 Task: Find connections with filter location Buíque with filter topic #purposewith filter profile language Potuguese with filter current company Sterling and Wilson with filter school College of Engineering, Guindy with filter industry Personal Care Services with filter service category Bartending with filter keywords title Caretaker or House Sitter
Action: Mouse moved to (488, 102)
Screenshot: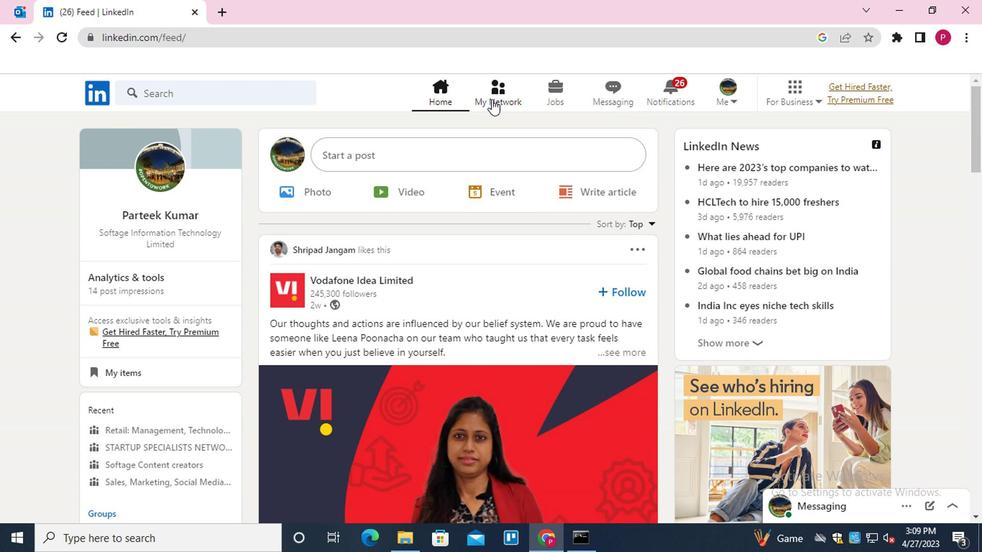 
Action: Mouse pressed left at (488, 102)
Screenshot: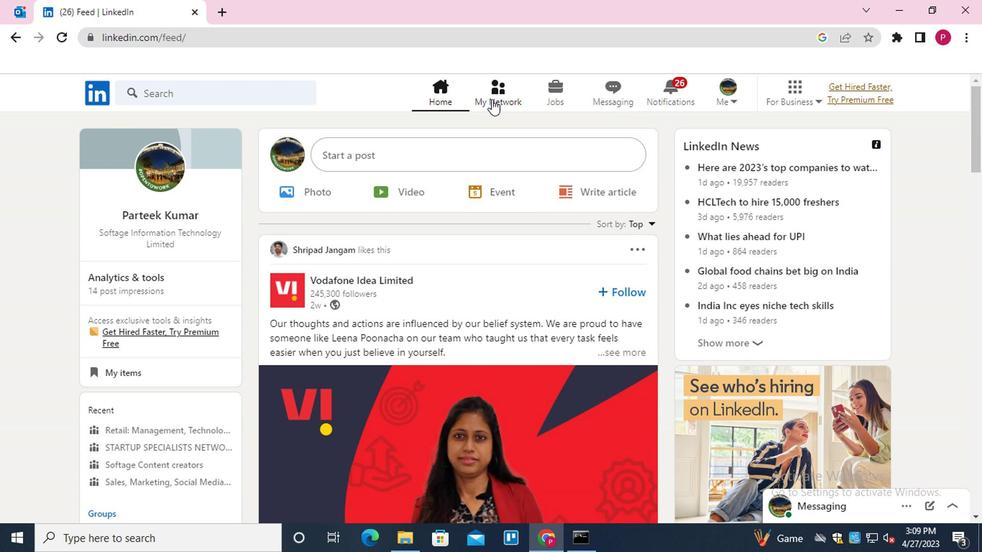 
Action: Mouse moved to (191, 182)
Screenshot: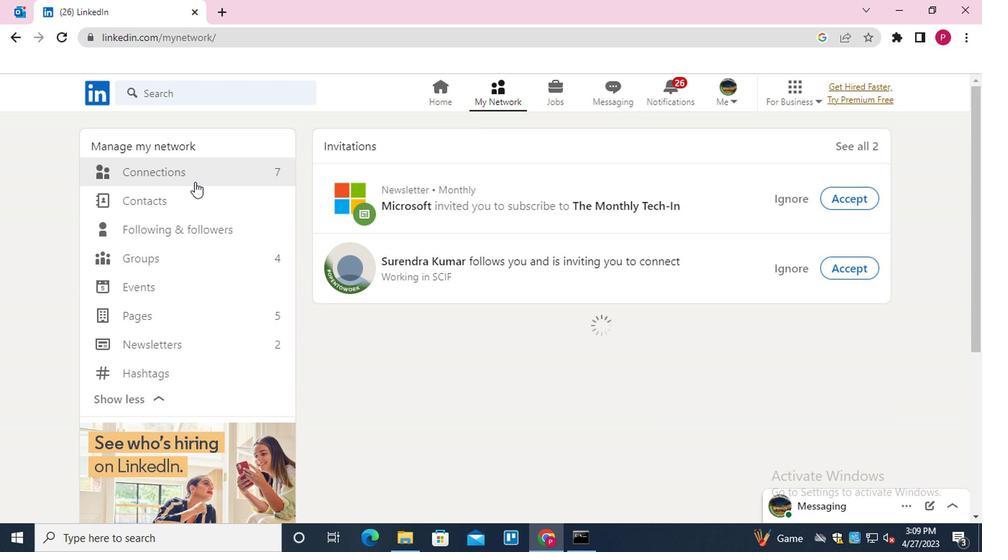 
Action: Mouse pressed left at (191, 182)
Screenshot: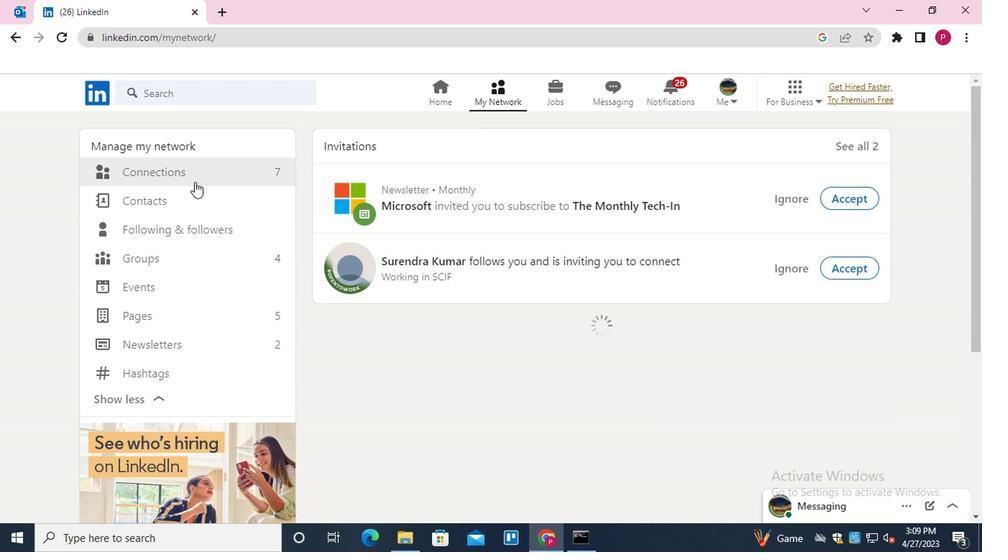 
Action: Mouse moved to (225, 178)
Screenshot: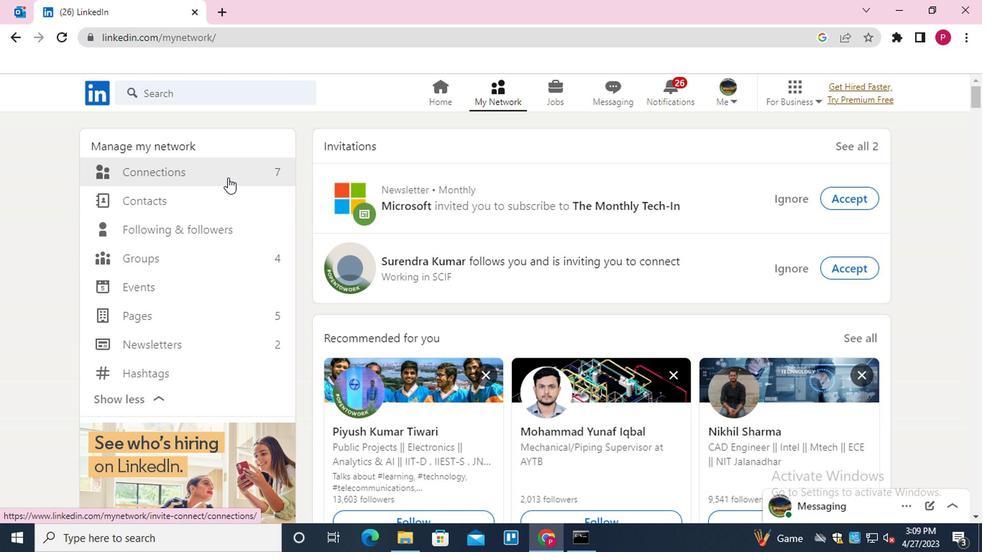 
Action: Mouse pressed left at (225, 178)
Screenshot: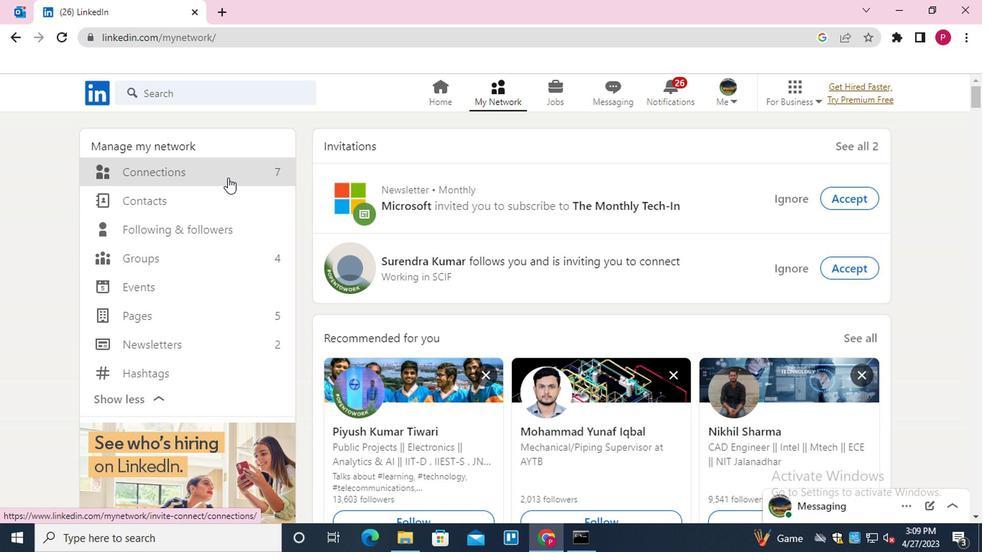 
Action: Mouse moved to (593, 171)
Screenshot: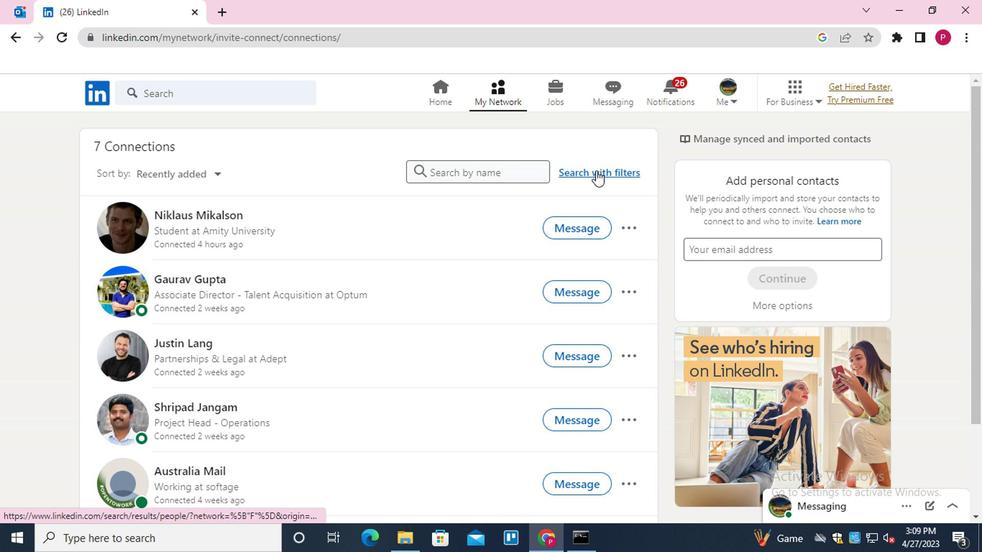 
Action: Mouse pressed left at (593, 171)
Screenshot: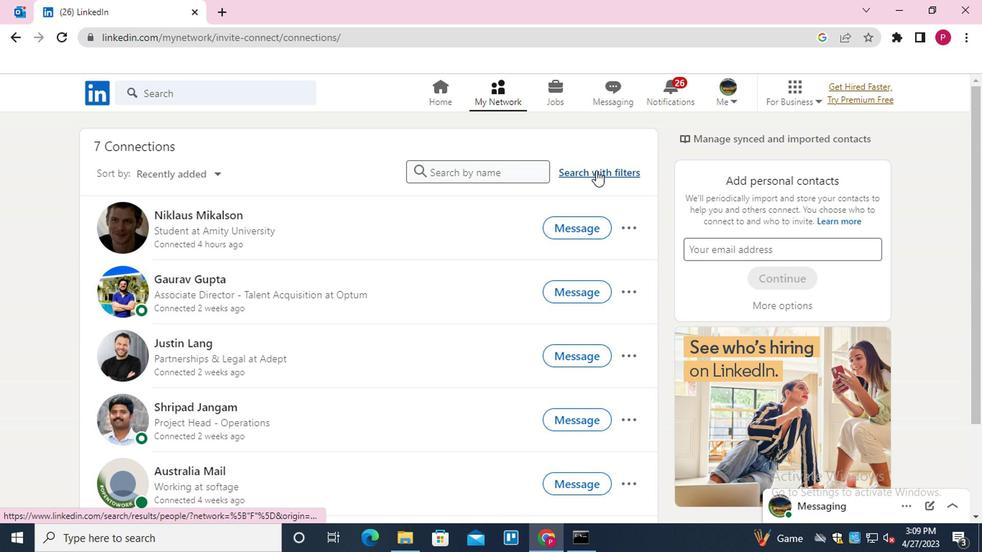 
Action: Mouse moved to (540, 140)
Screenshot: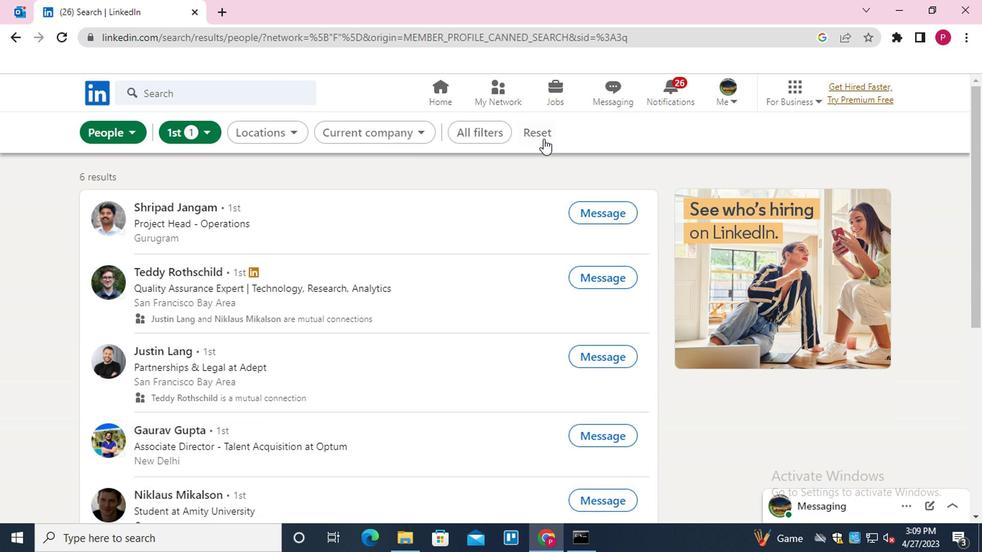 
Action: Mouse pressed left at (540, 140)
Screenshot: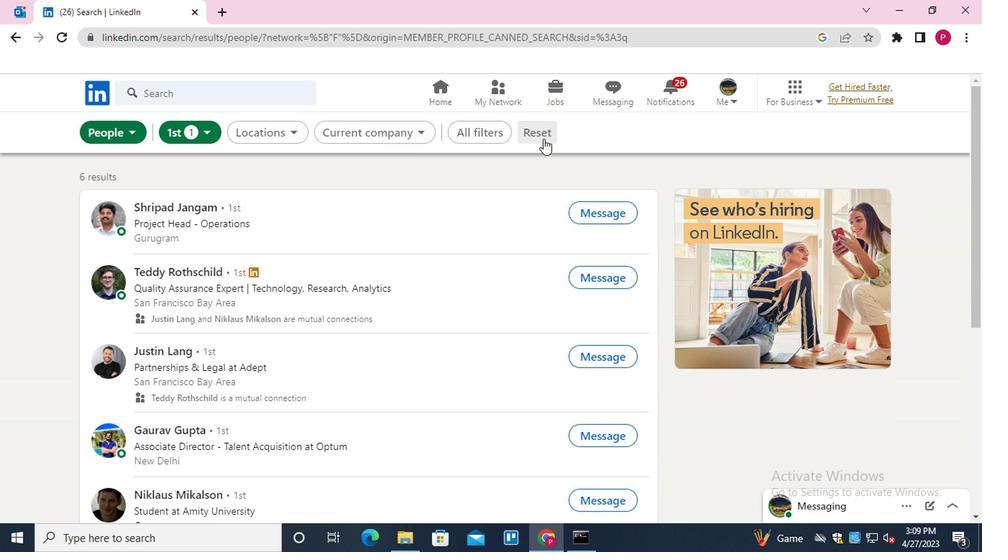 
Action: Mouse moved to (497, 134)
Screenshot: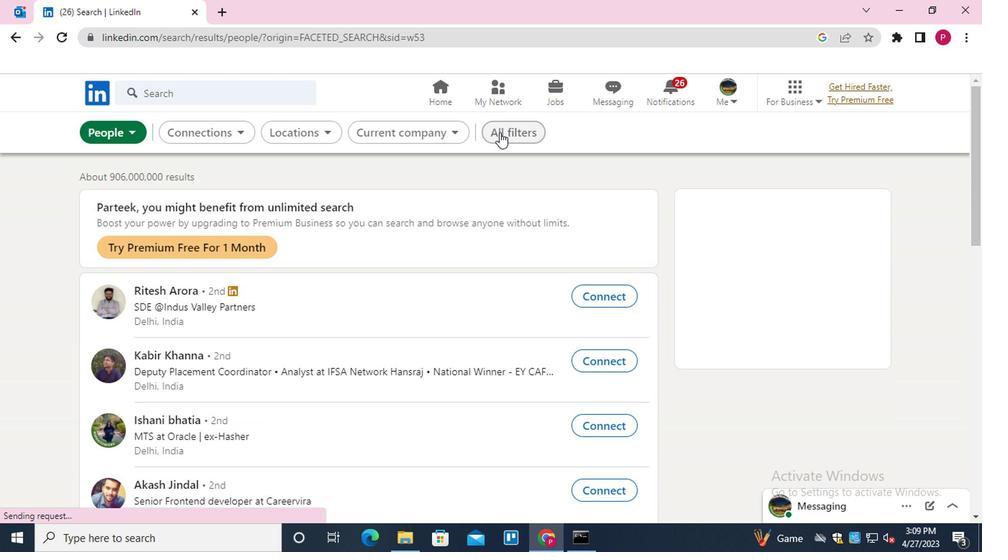 
Action: Mouse pressed left at (497, 134)
Screenshot: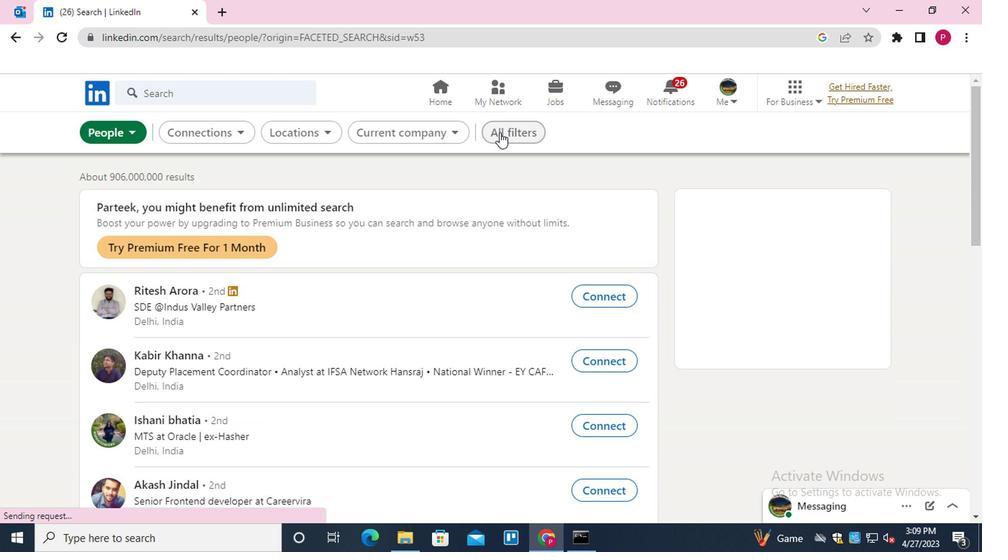 
Action: Mouse moved to (791, 331)
Screenshot: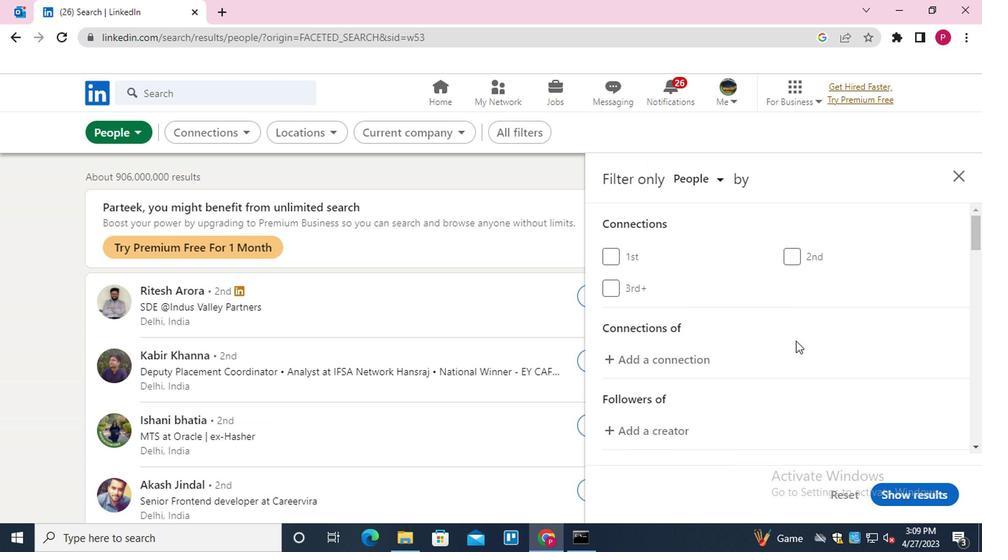 
Action: Mouse scrolled (791, 331) with delta (0, 0)
Screenshot: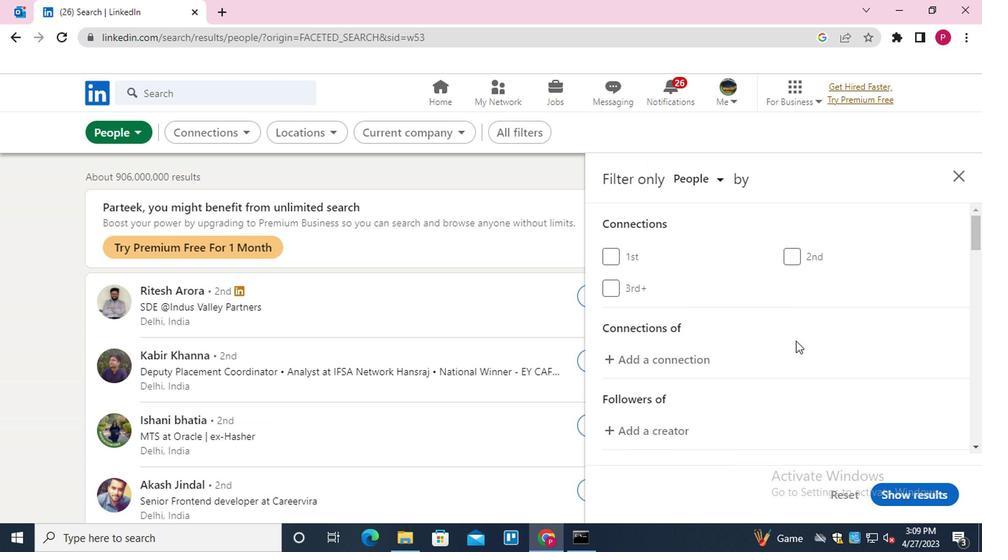 
Action: Mouse moved to (793, 335)
Screenshot: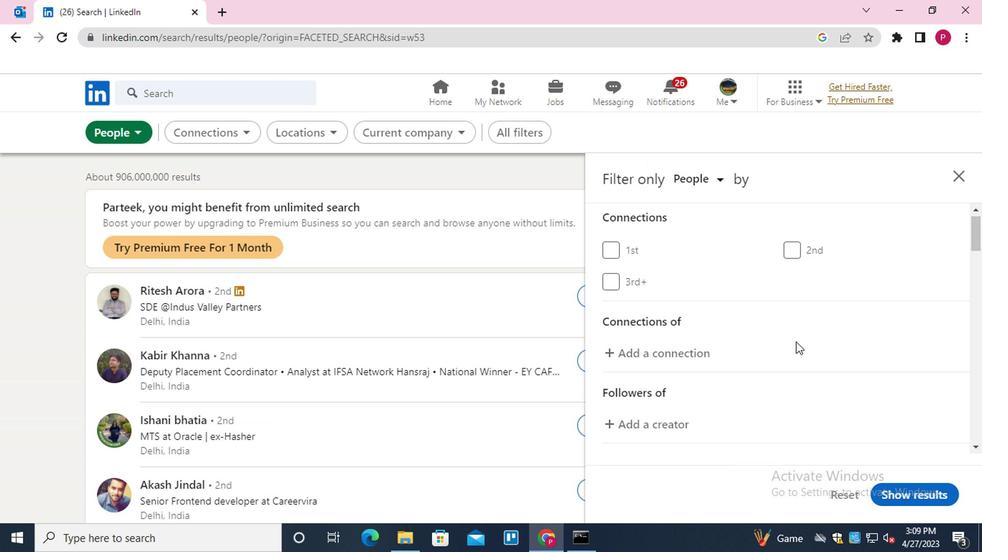 
Action: Mouse scrolled (793, 335) with delta (0, 0)
Screenshot: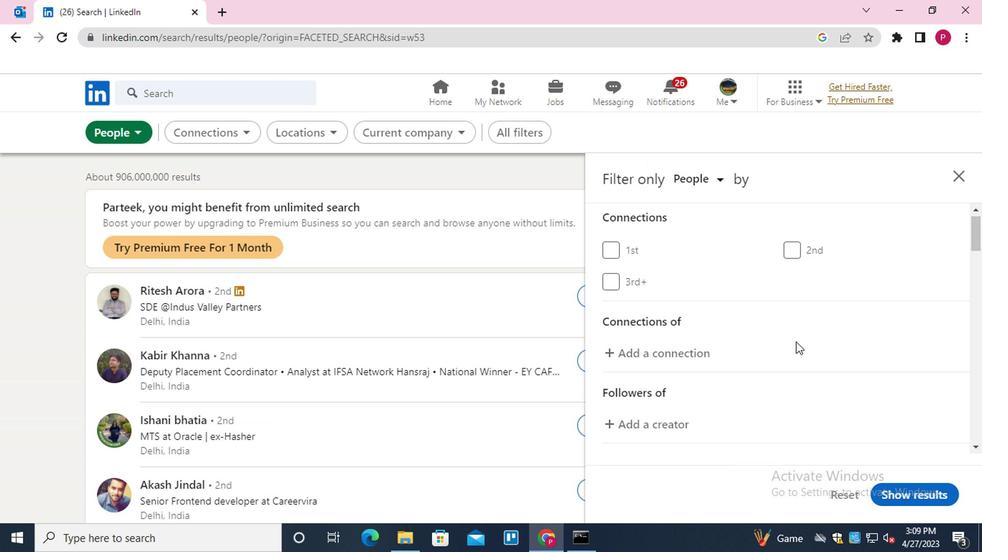 
Action: Mouse moved to (793, 336)
Screenshot: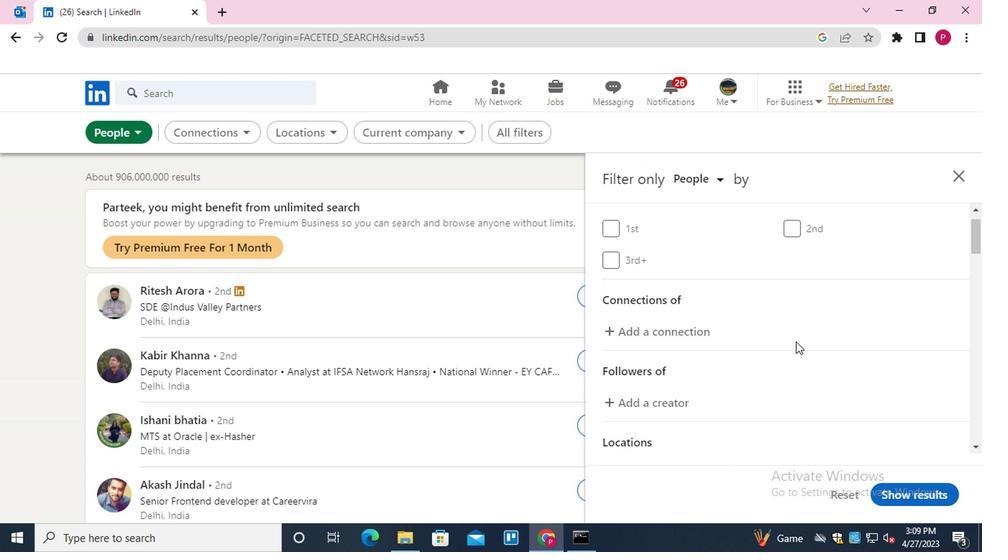 
Action: Mouse scrolled (793, 335) with delta (0, 0)
Screenshot: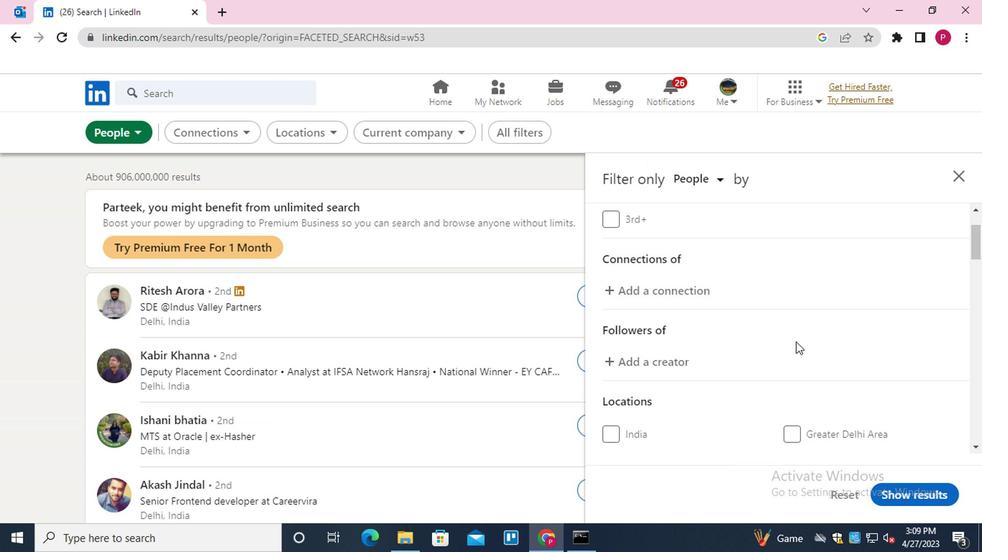
Action: Mouse moved to (861, 343)
Screenshot: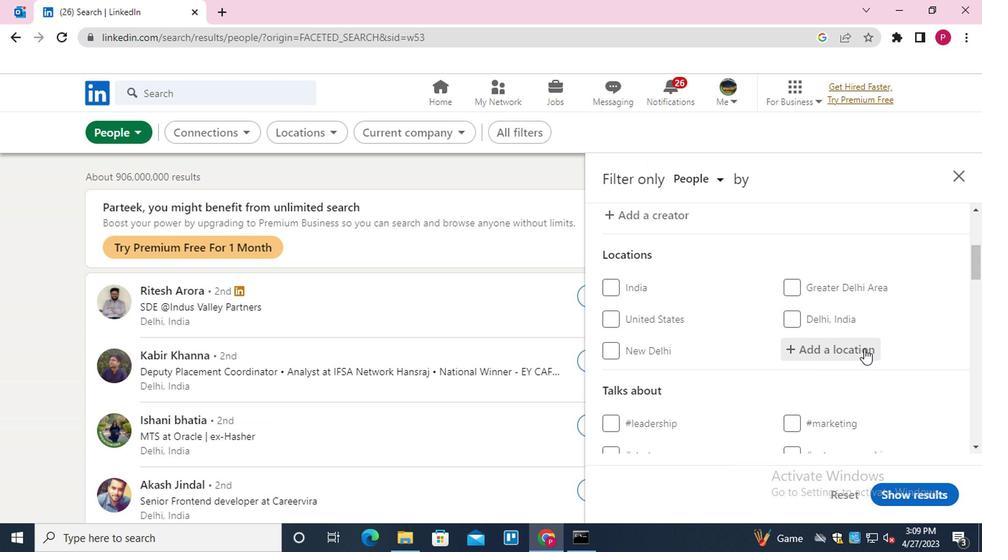 
Action: Mouse pressed left at (861, 343)
Screenshot: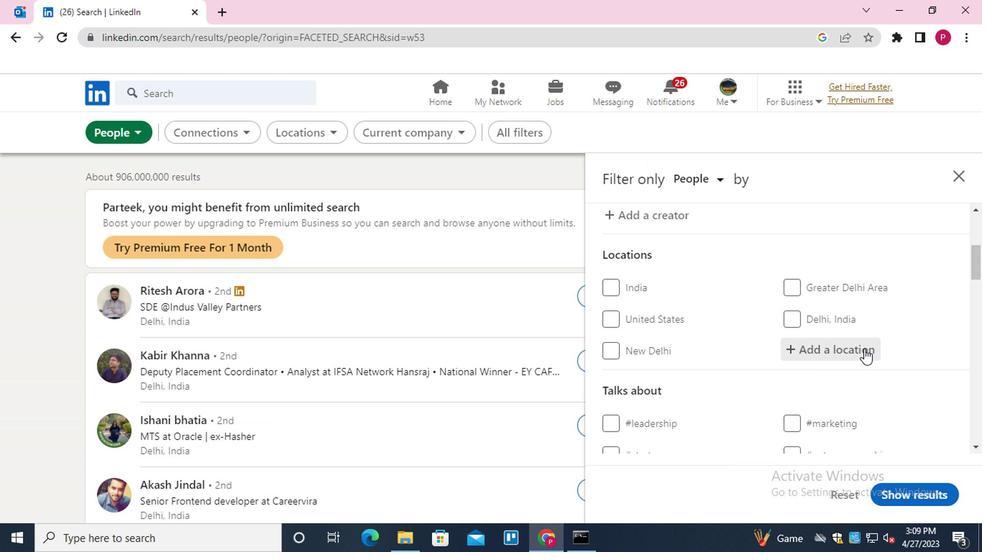 
Action: Key pressed <Key.shift>BUIQ<Key.down><Key.enter>
Screenshot: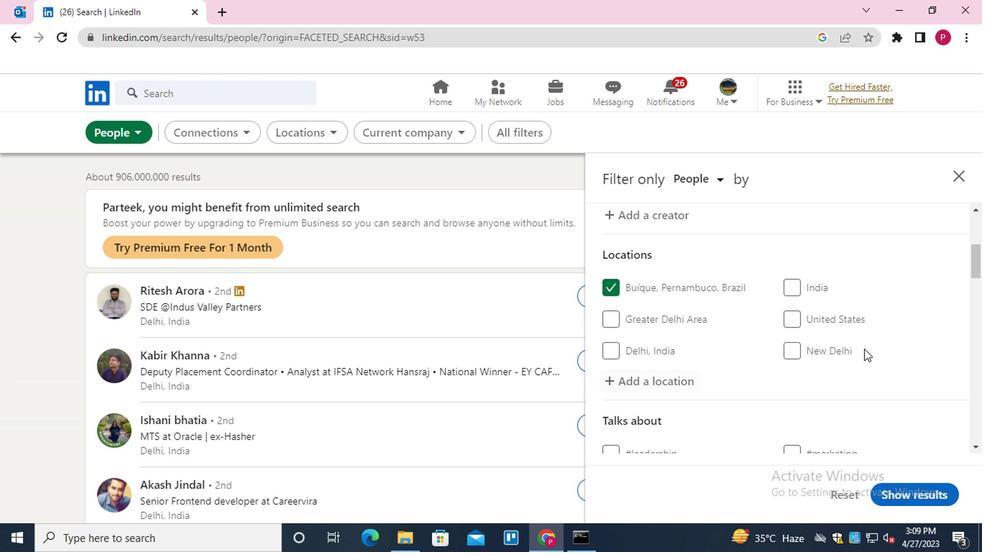 
Action: Mouse moved to (671, 275)
Screenshot: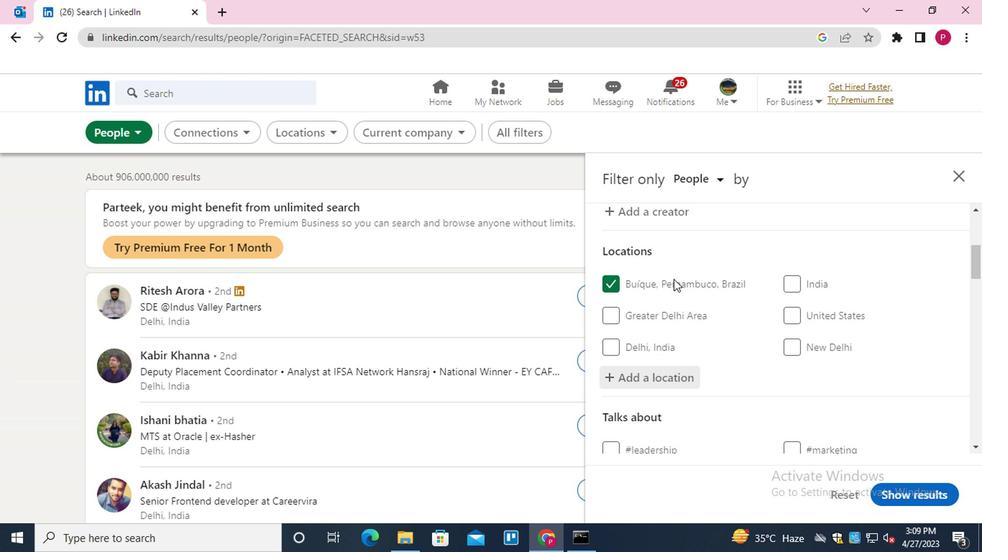 
Action: Mouse scrolled (671, 275) with delta (0, 0)
Screenshot: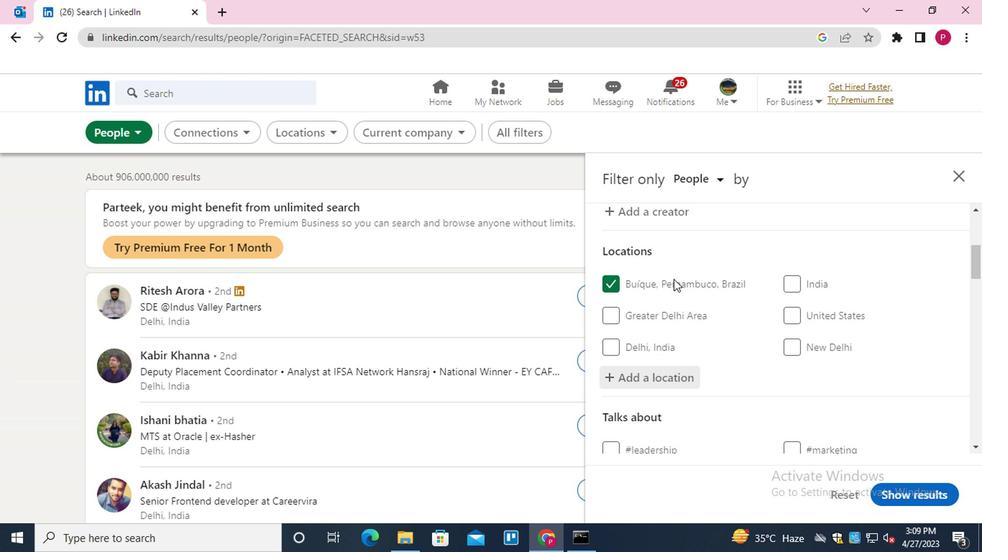 
Action: Mouse scrolled (671, 275) with delta (0, 0)
Screenshot: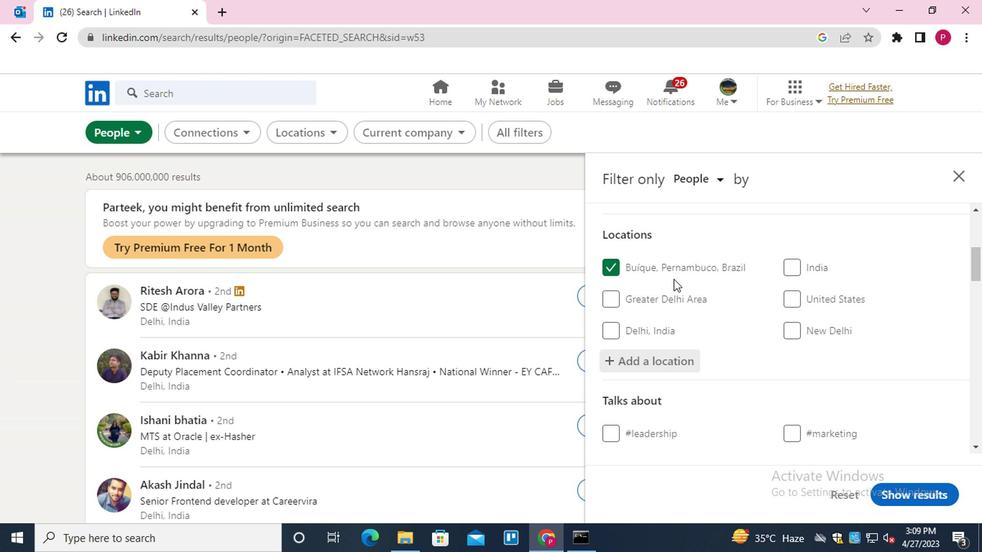 
Action: Mouse scrolled (671, 275) with delta (0, 0)
Screenshot: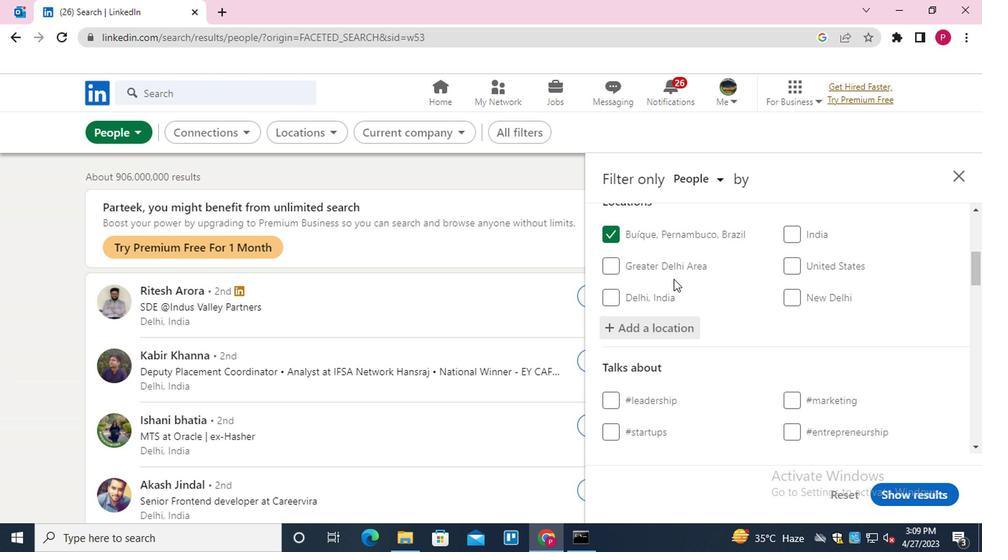 
Action: Mouse moved to (851, 298)
Screenshot: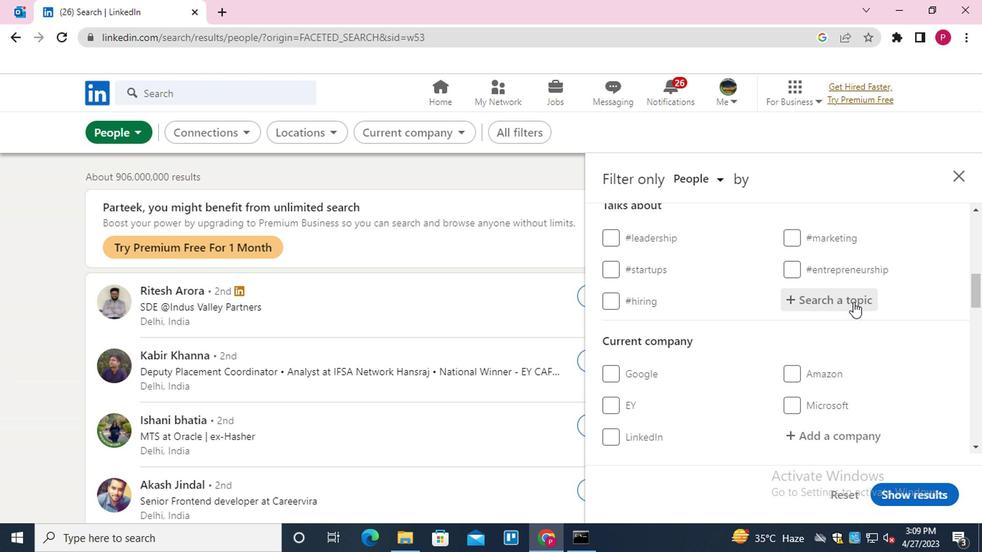 
Action: Mouse pressed left at (851, 298)
Screenshot: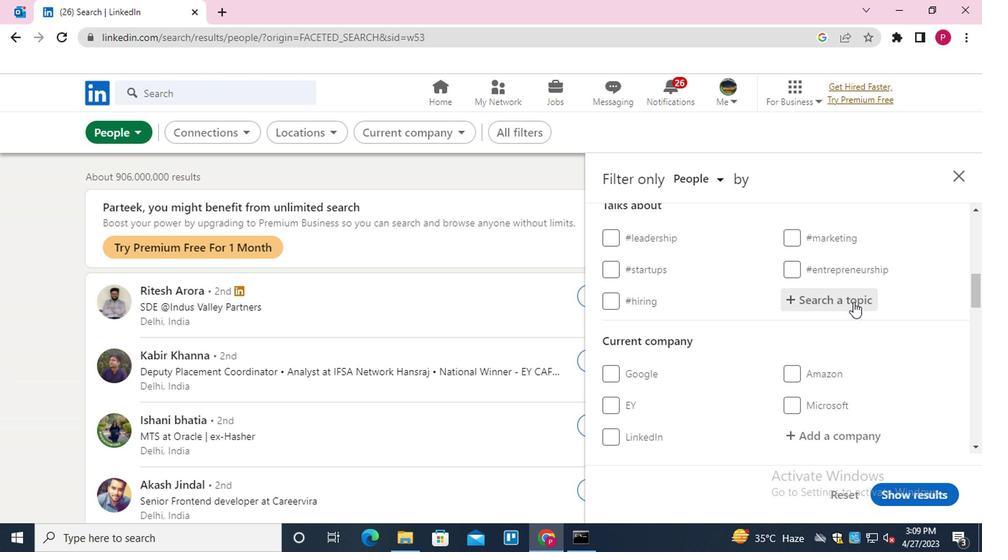 
Action: Key pressed PURO<Key.backspace>PO<Key.down><Key.enter>
Screenshot: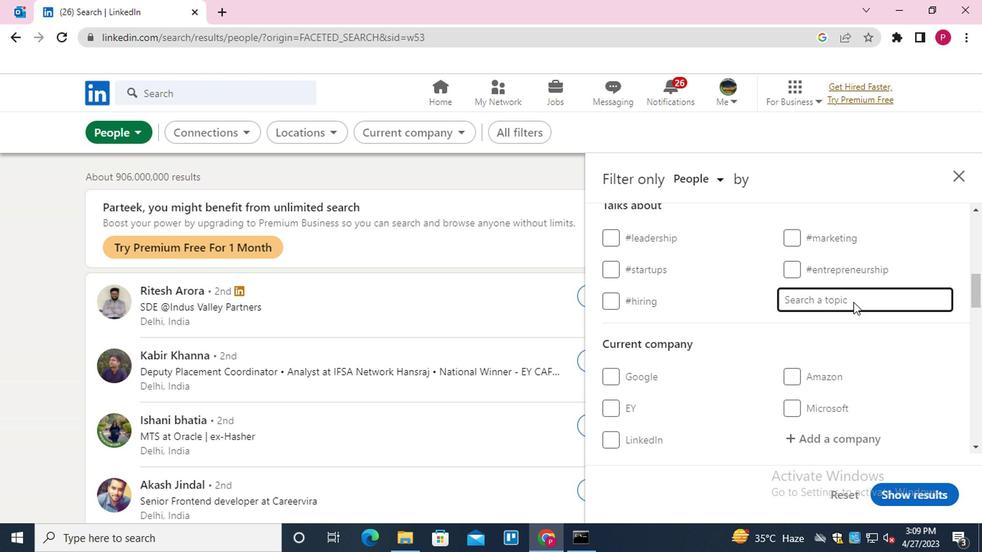 
Action: Mouse moved to (830, 286)
Screenshot: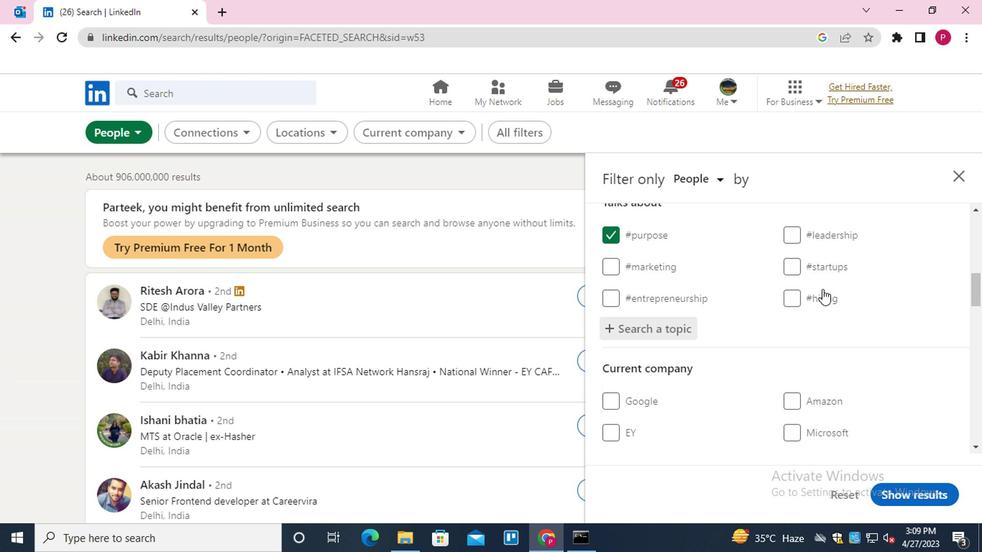 
Action: Mouse scrolled (830, 286) with delta (0, 0)
Screenshot: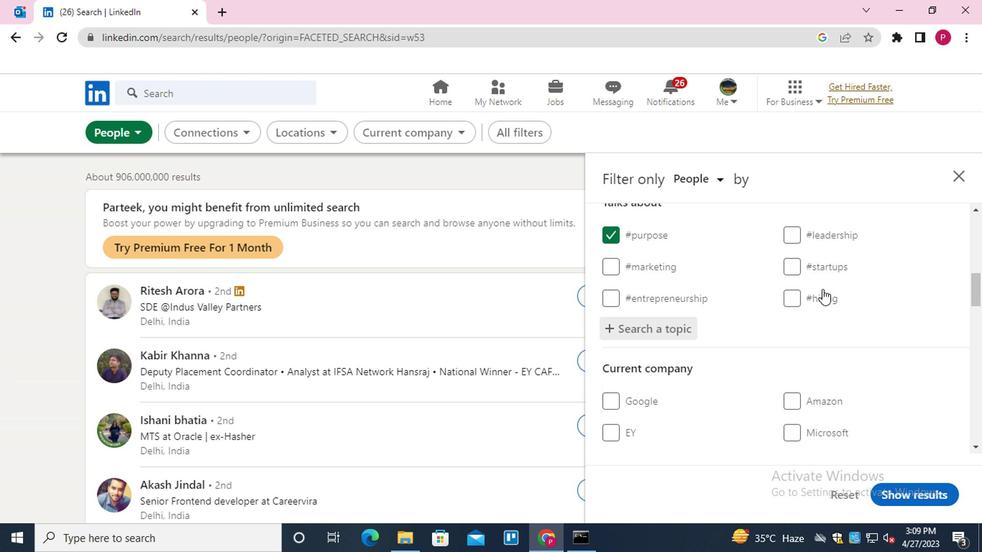 
Action: Mouse moved to (819, 285)
Screenshot: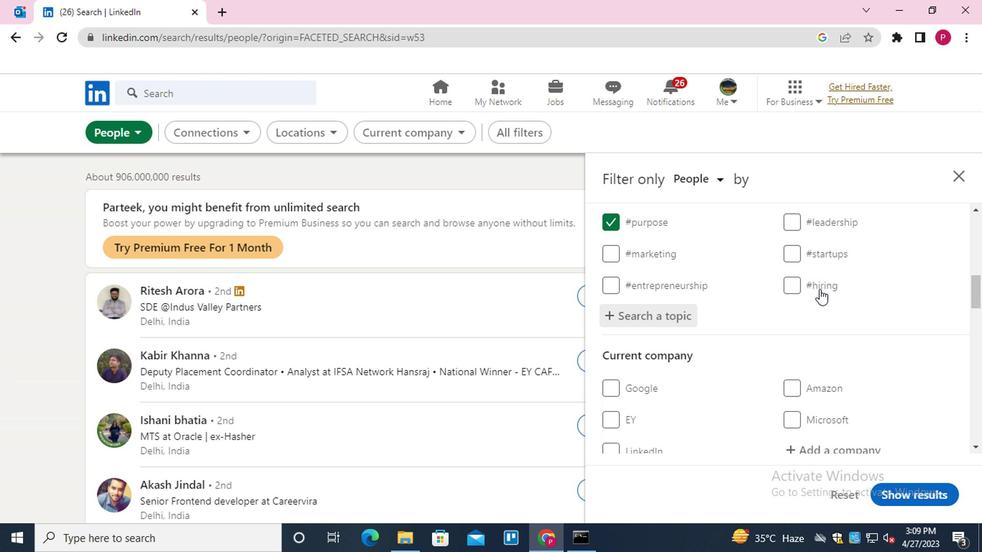 
Action: Mouse scrolled (819, 284) with delta (0, 0)
Screenshot: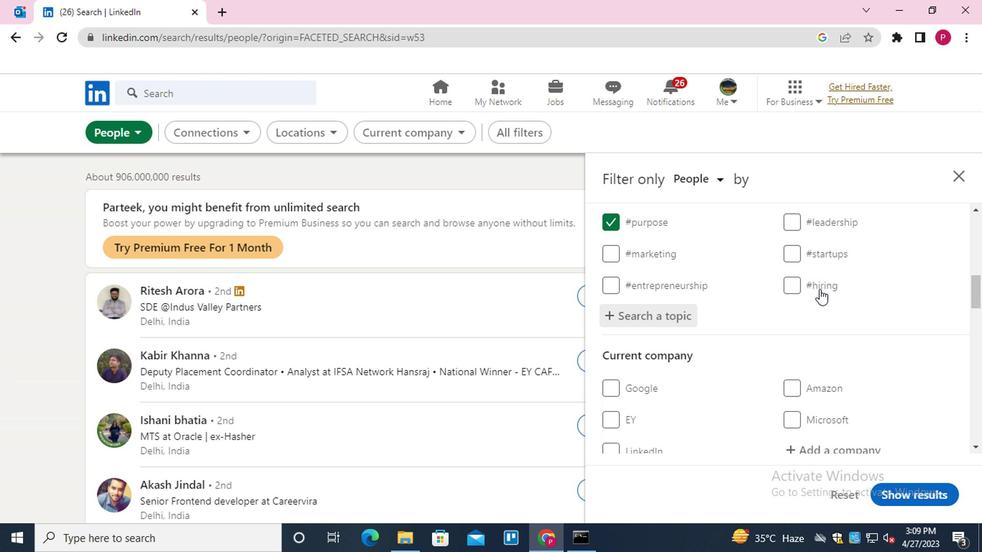 
Action: Mouse moved to (809, 285)
Screenshot: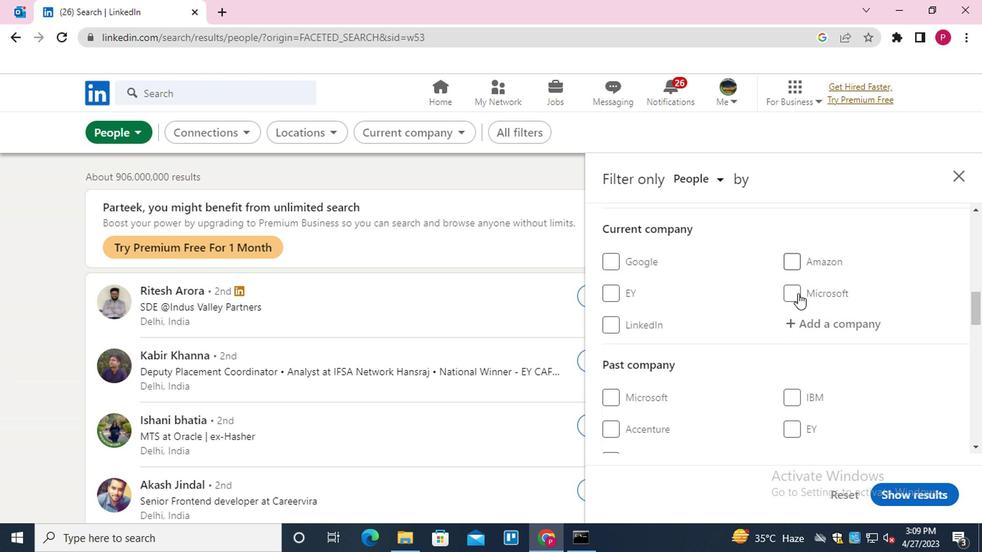 
Action: Mouse scrolled (809, 284) with delta (0, 0)
Screenshot: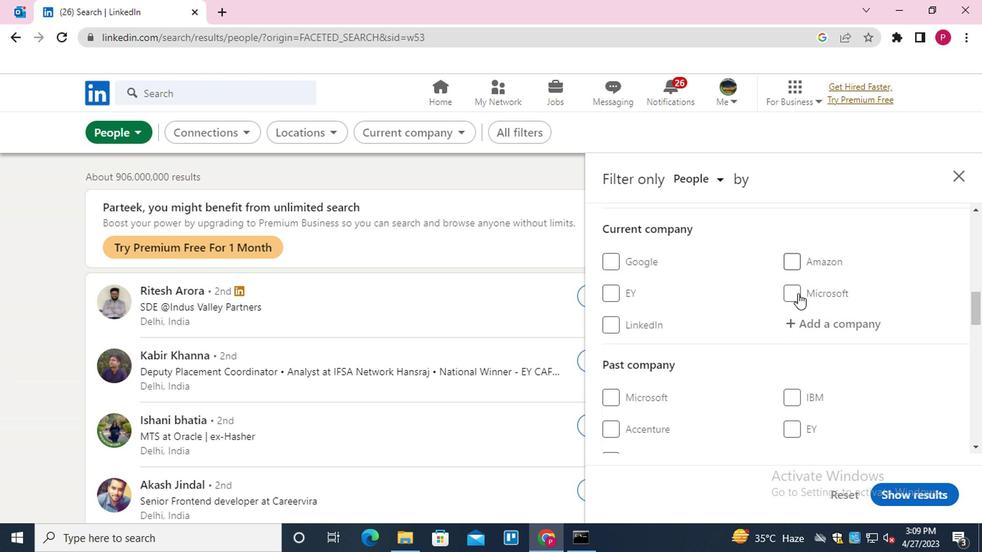 
Action: Mouse moved to (797, 288)
Screenshot: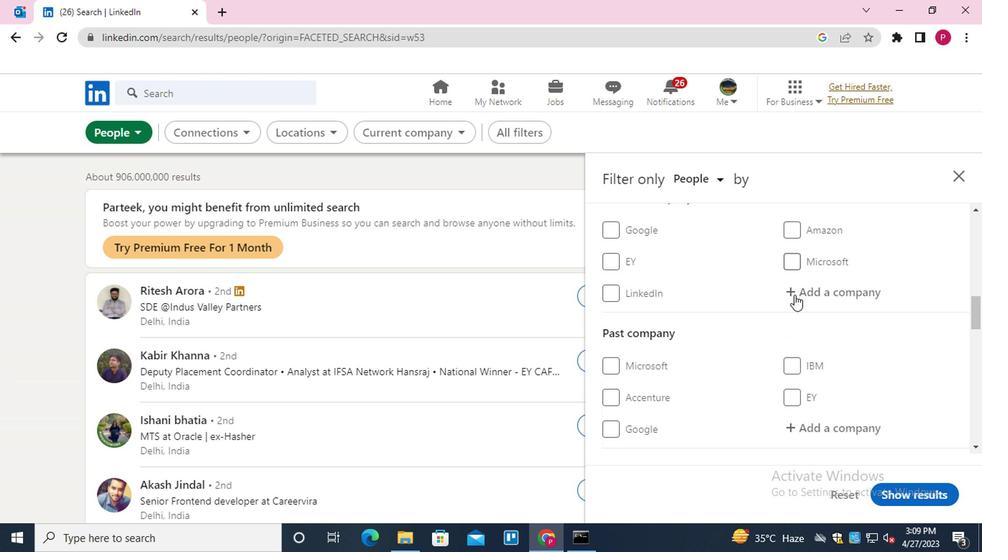
Action: Mouse scrolled (797, 288) with delta (0, 0)
Screenshot: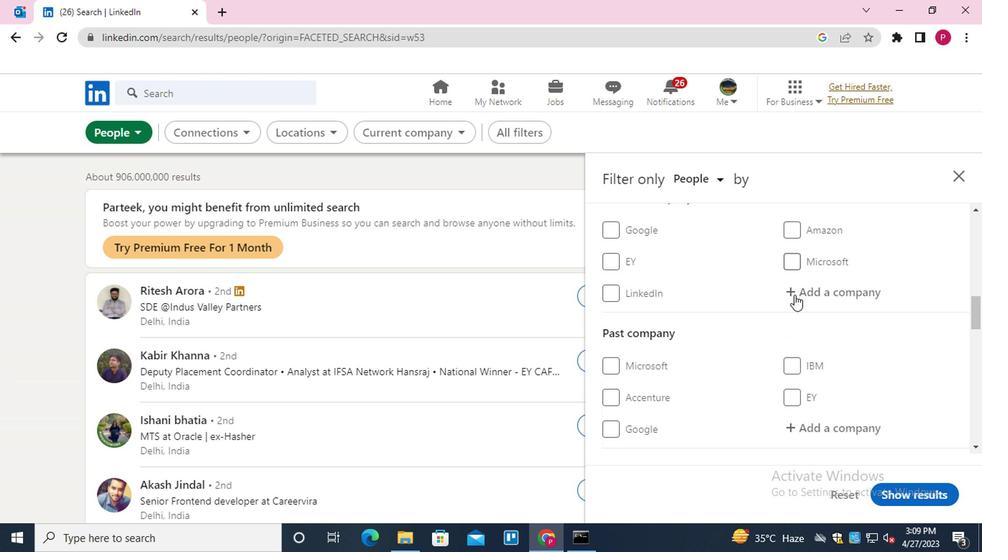 
Action: Mouse moved to (602, 349)
Screenshot: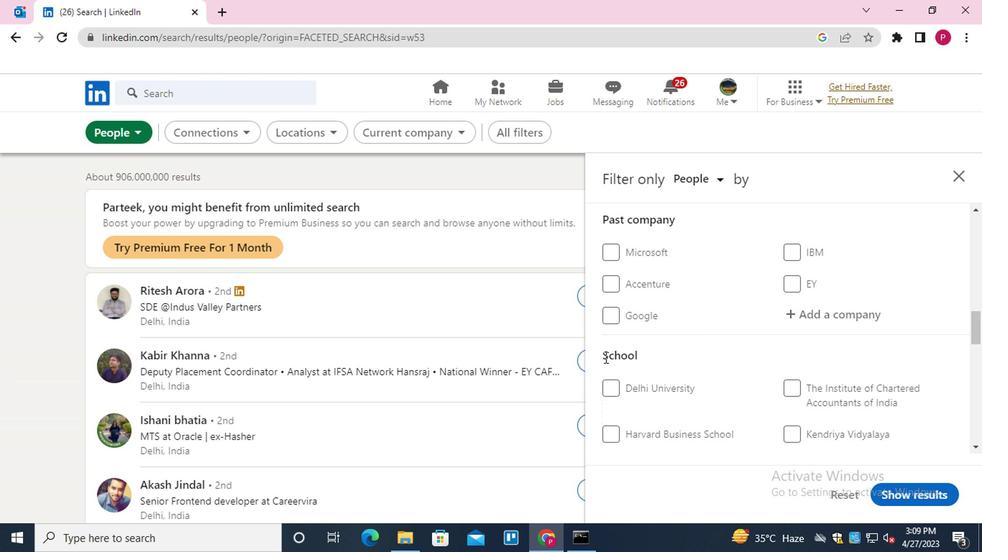 
Action: Mouse scrolled (602, 348) with delta (0, 0)
Screenshot: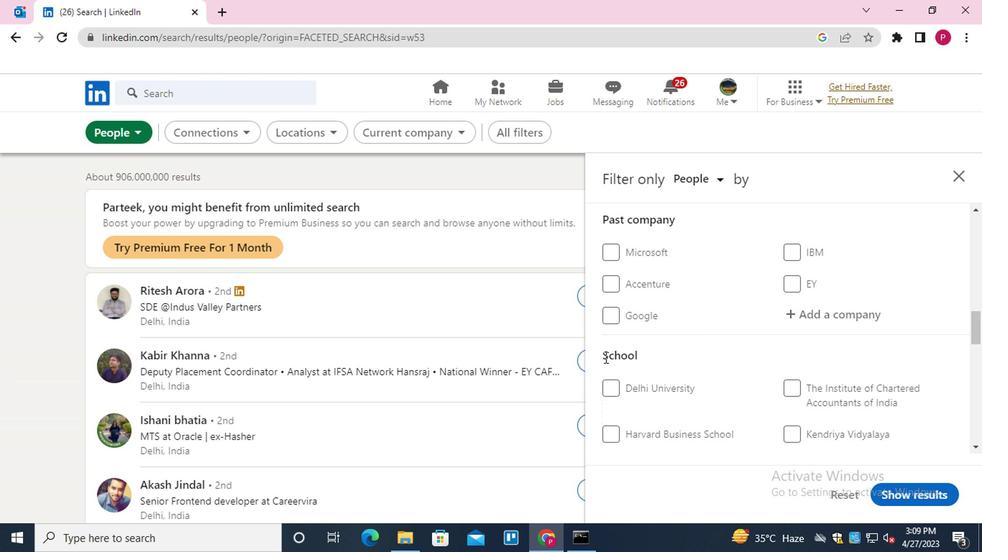 
Action: Mouse moved to (602, 351)
Screenshot: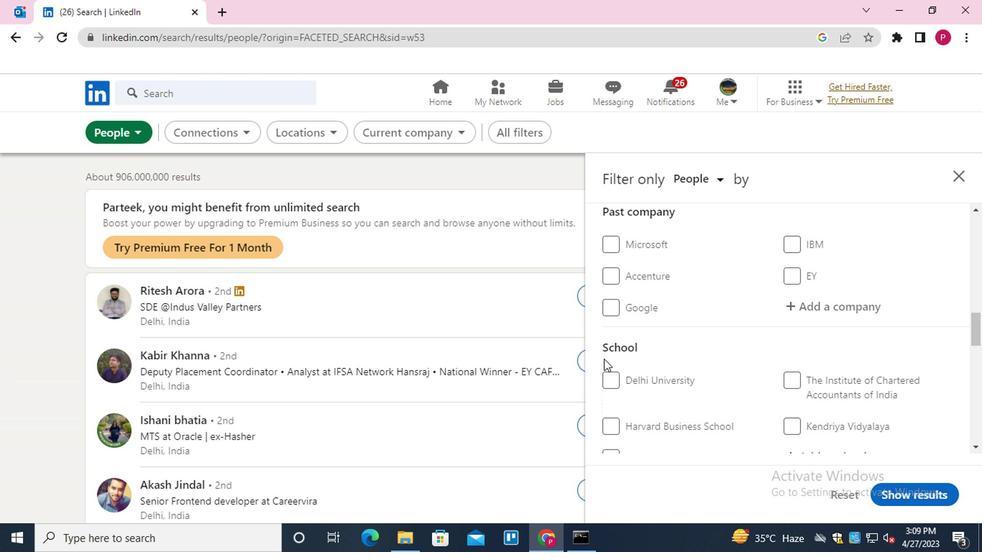 
Action: Mouse scrolled (602, 350) with delta (0, 0)
Screenshot: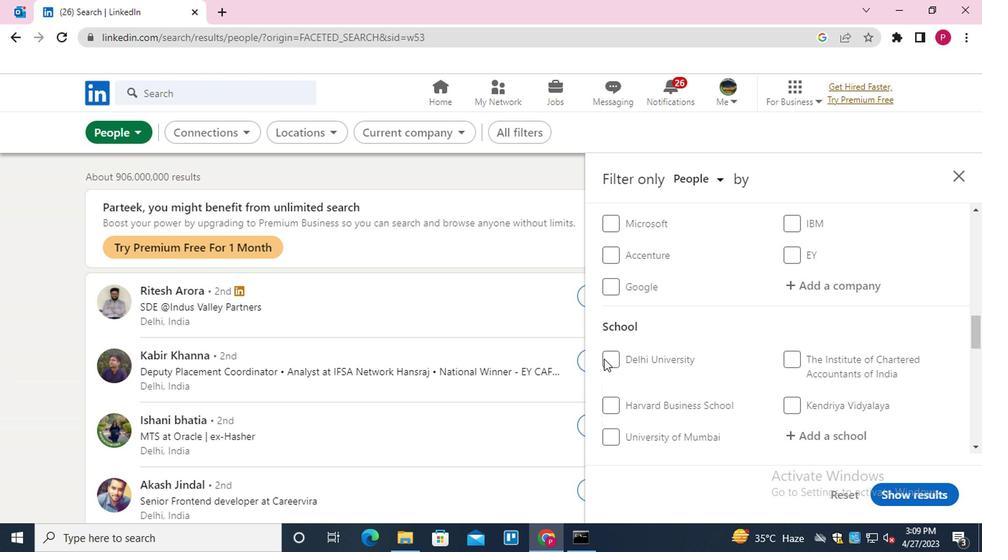 
Action: Mouse moved to (601, 352)
Screenshot: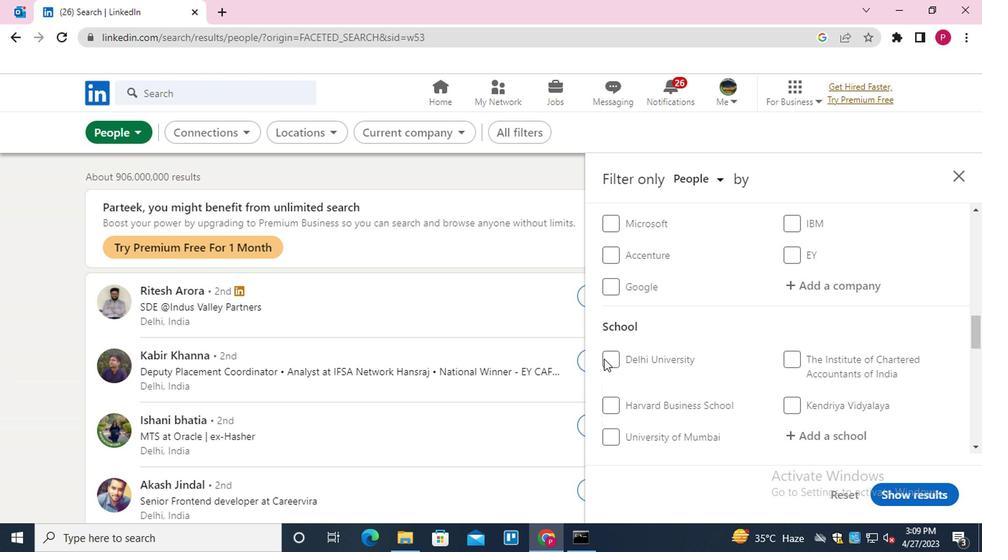 
Action: Mouse scrolled (601, 351) with delta (0, -1)
Screenshot: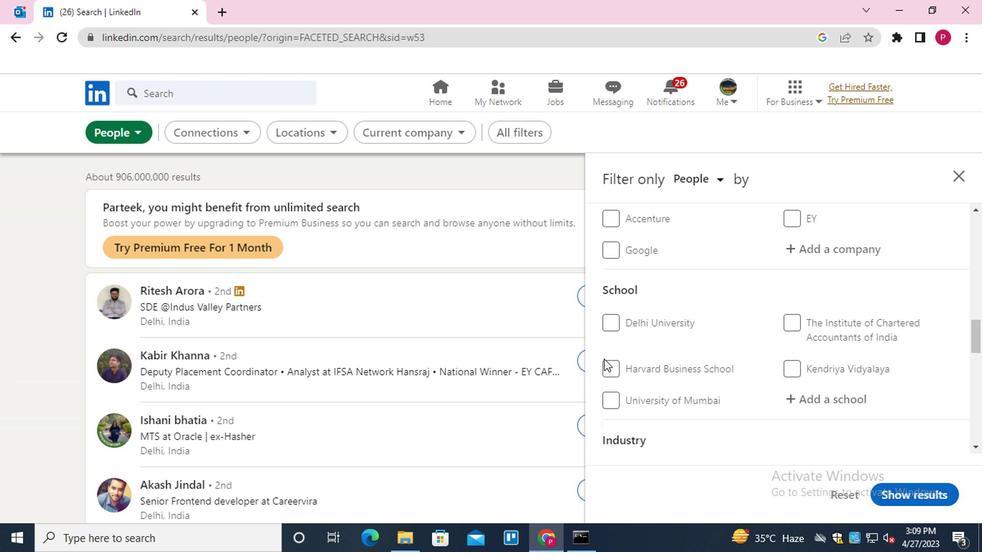 
Action: Mouse scrolled (601, 351) with delta (0, -1)
Screenshot: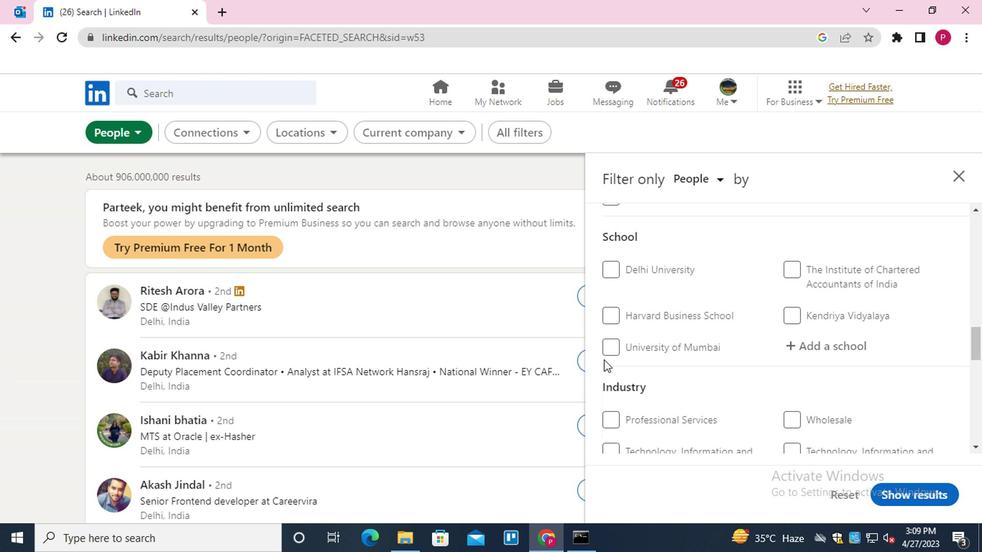 
Action: Mouse moved to (601, 353)
Screenshot: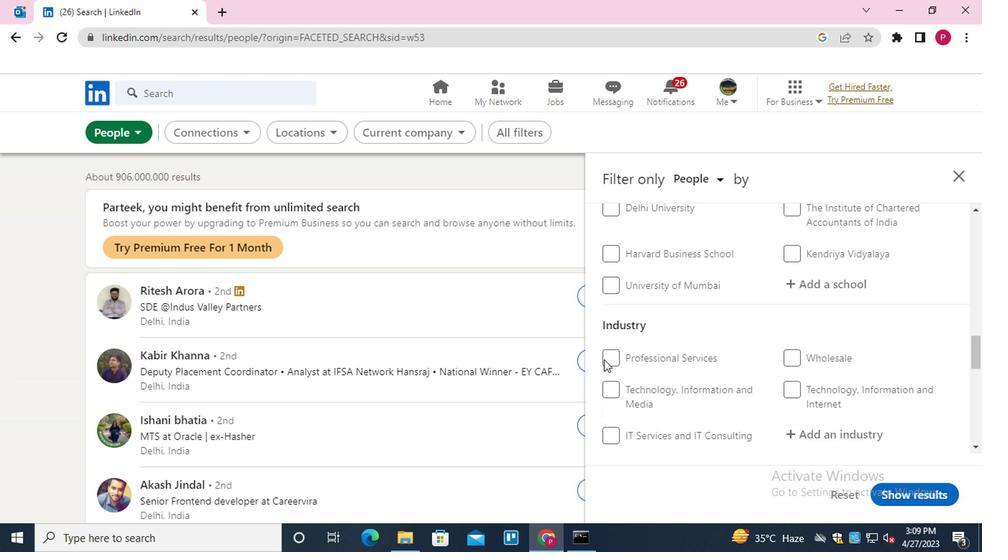 
Action: Mouse scrolled (601, 352) with delta (0, 0)
Screenshot: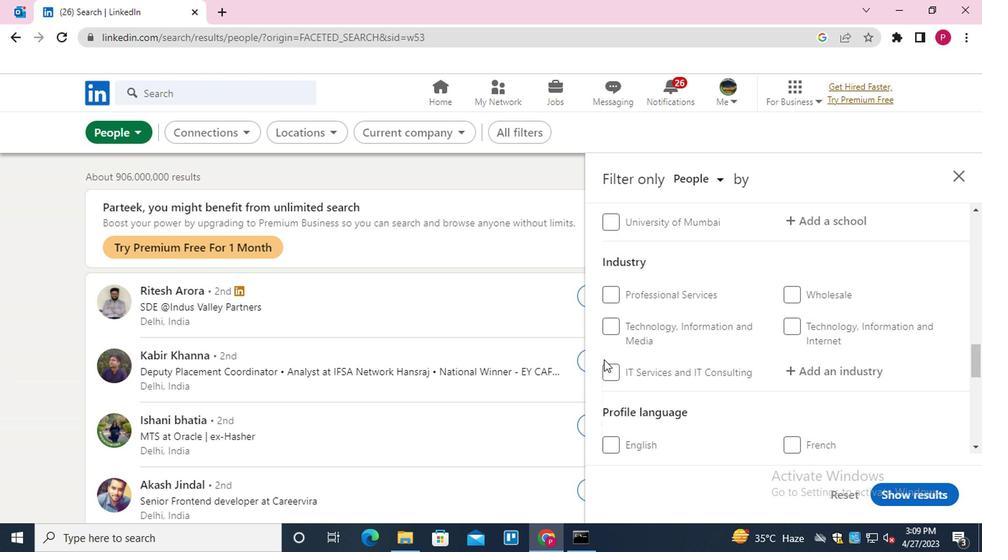 
Action: Mouse moved to (805, 360)
Screenshot: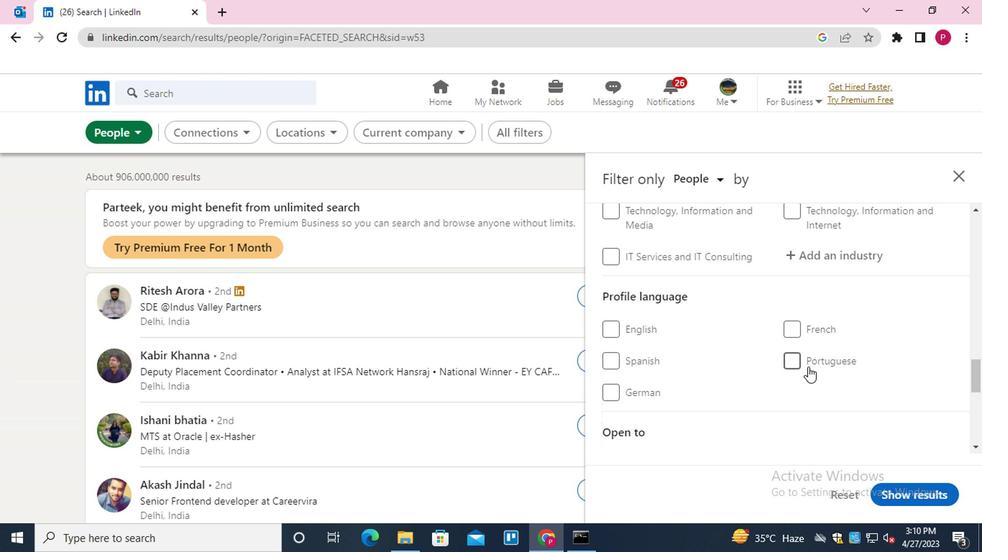 
Action: Mouse pressed left at (805, 360)
Screenshot: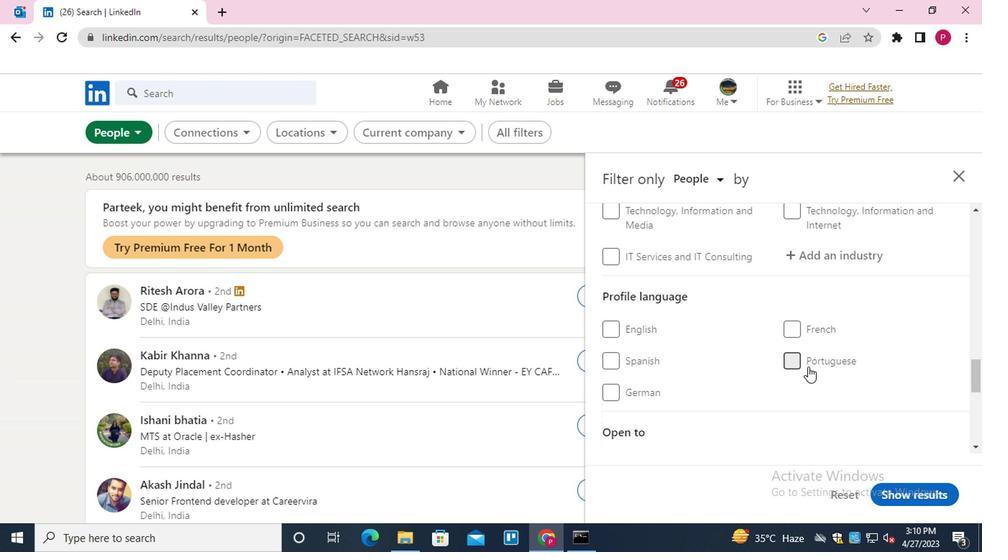 
Action: Mouse moved to (699, 338)
Screenshot: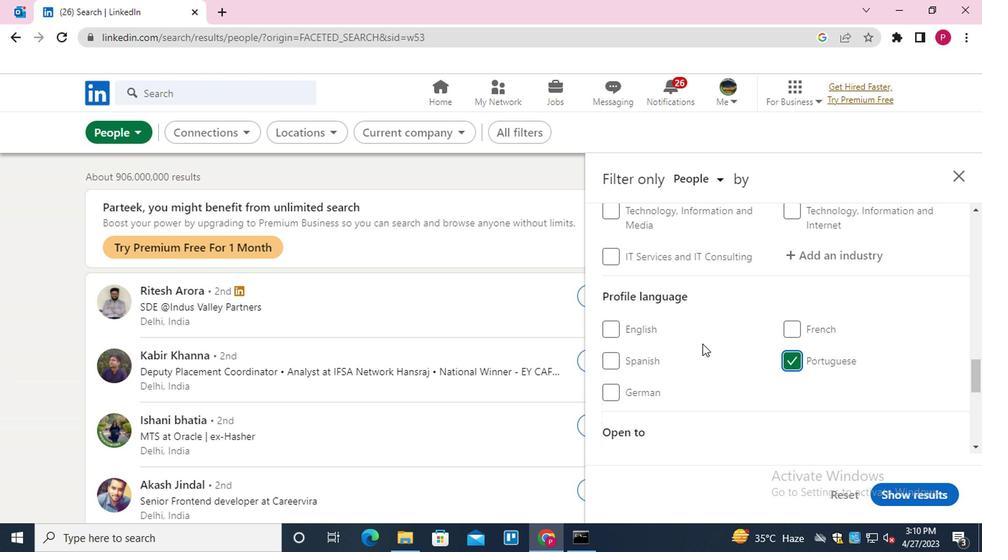
Action: Mouse scrolled (699, 339) with delta (0, 1)
Screenshot: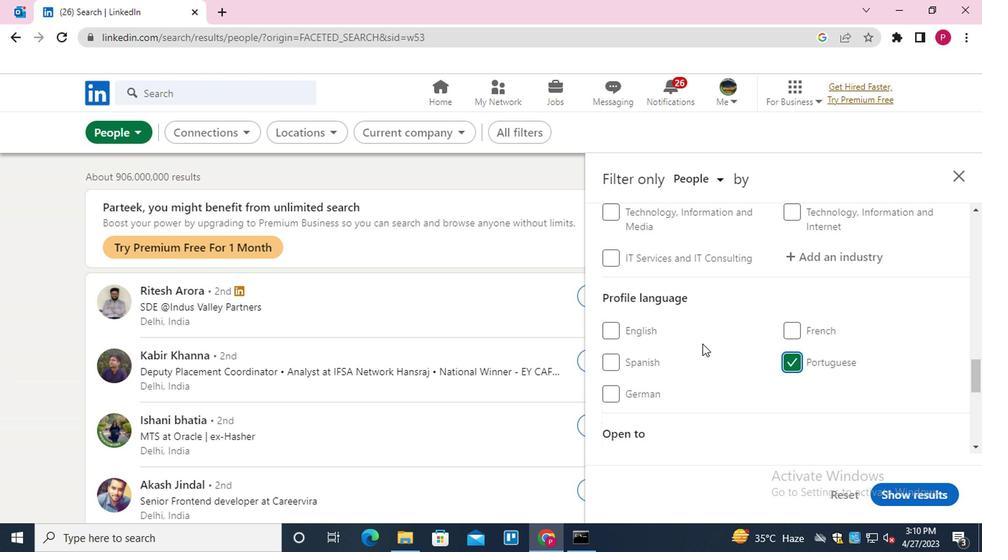 
Action: Mouse scrolled (699, 339) with delta (0, 1)
Screenshot: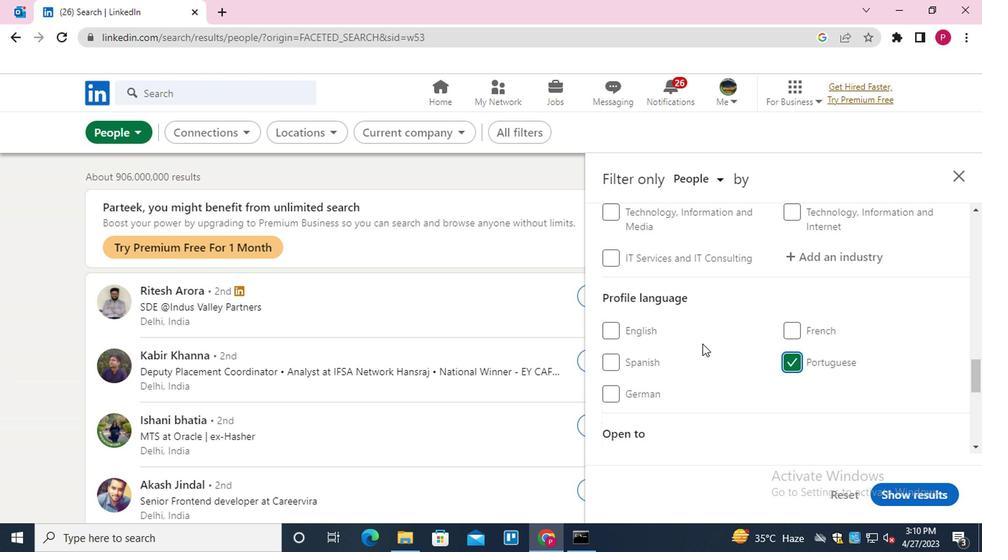 
Action: Mouse scrolled (699, 339) with delta (0, 1)
Screenshot: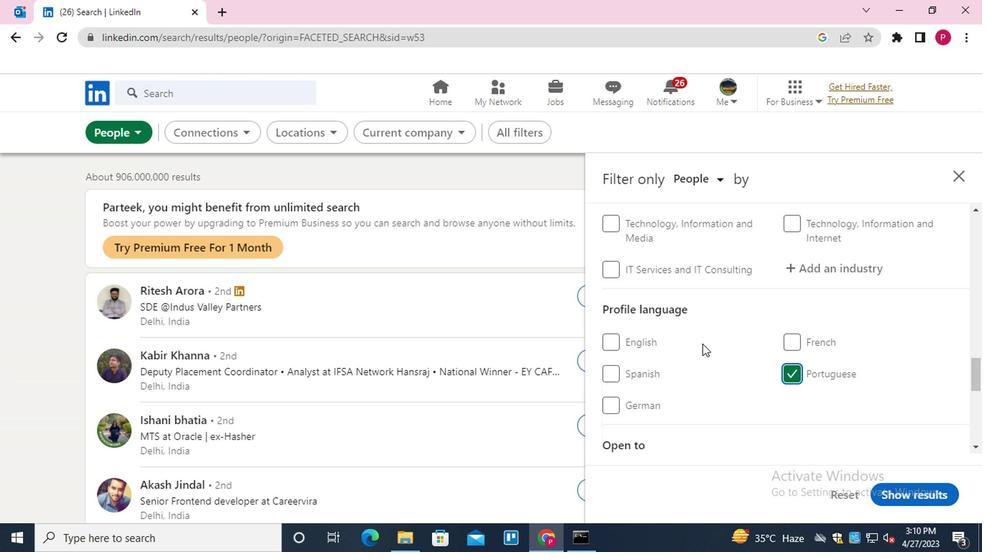 
Action: Mouse scrolled (699, 339) with delta (0, 1)
Screenshot: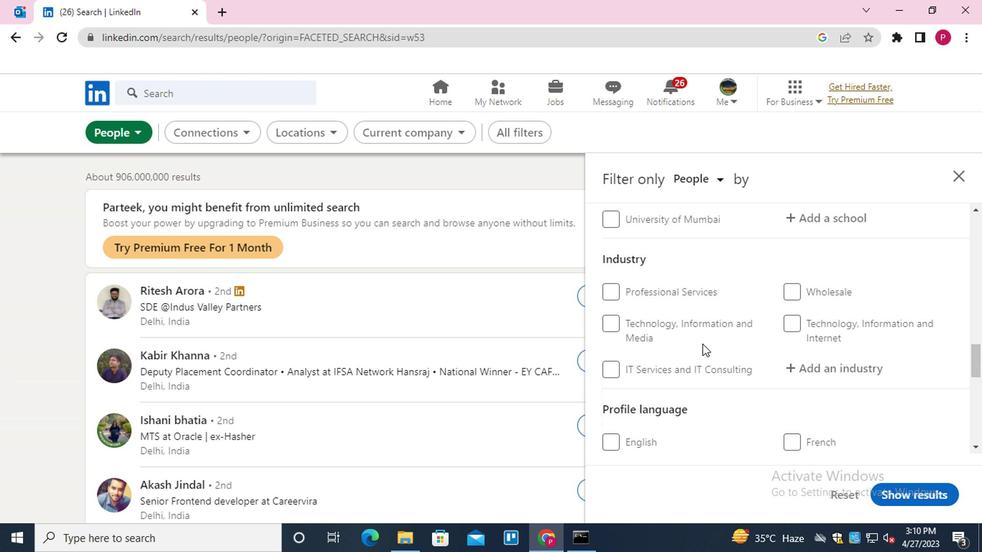 
Action: Mouse scrolled (699, 339) with delta (0, 1)
Screenshot: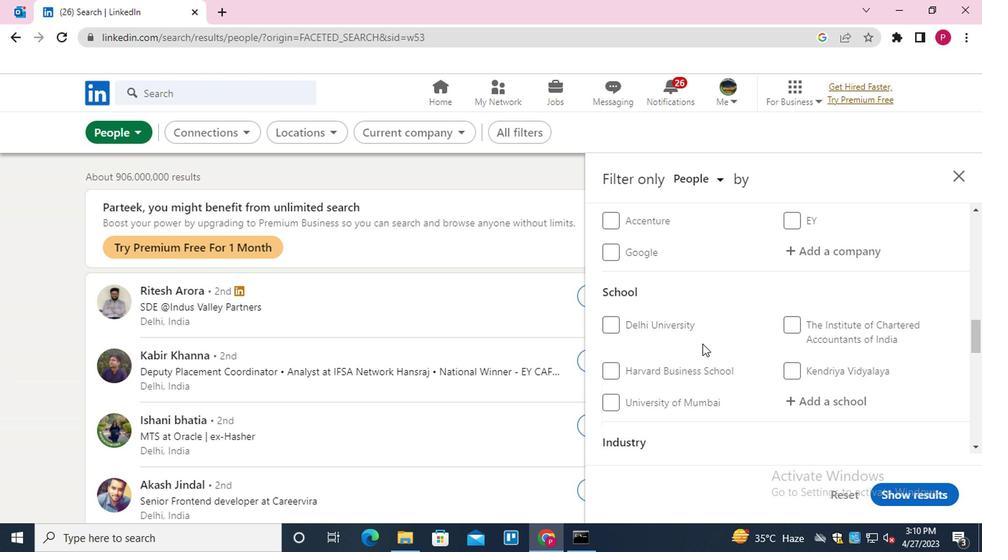 
Action: Mouse scrolled (699, 339) with delta (0, 1)
Screenshot: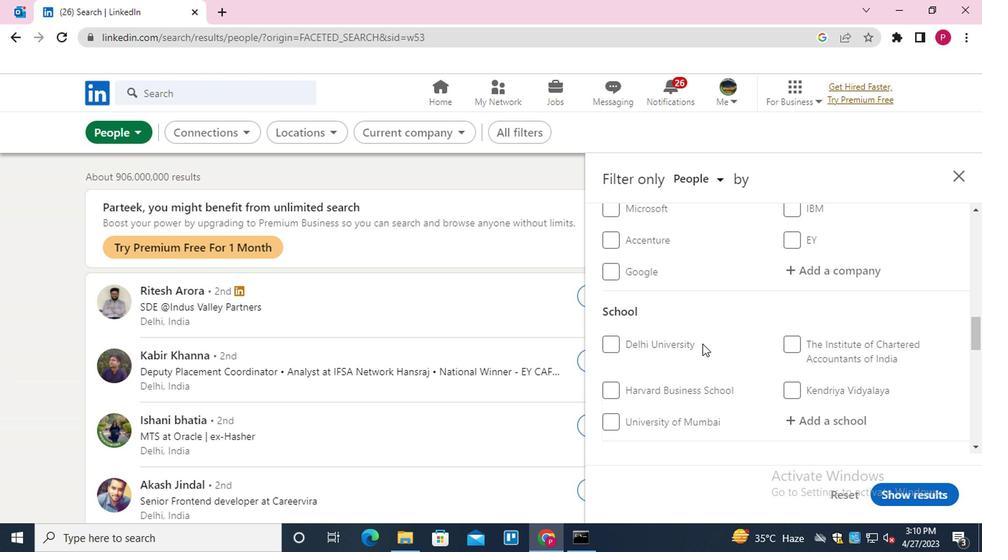 
Action: Mouse scrolled (699, 339) with delta (0, 1)
Screenshot: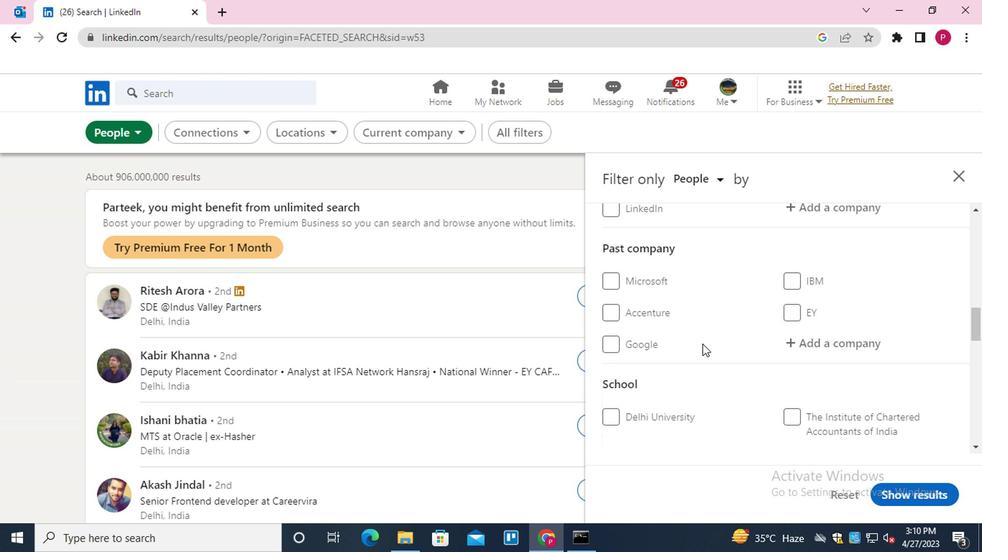 
Action: Mouse scrolled (699, 339) with delta (0, 1)
Screenshot: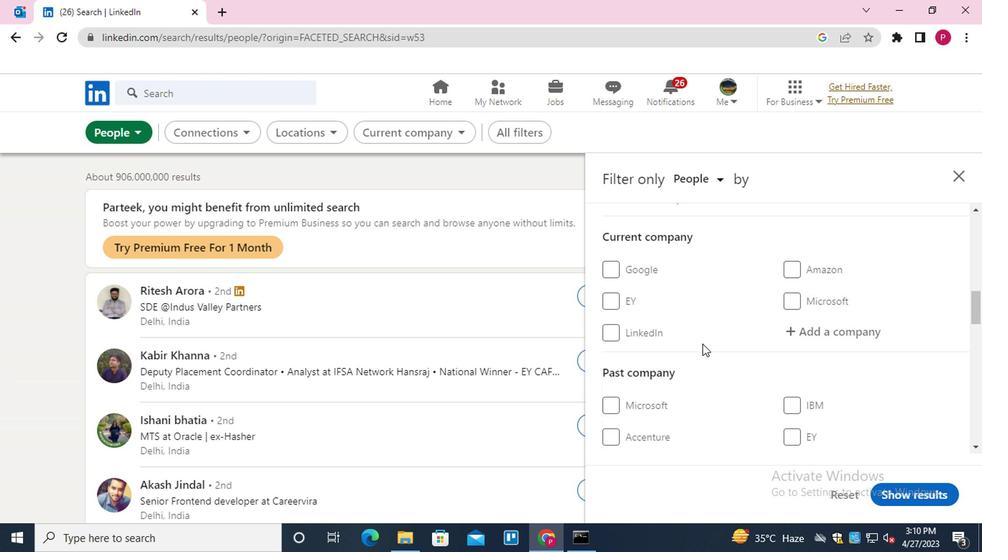 
Action: Mouse moved to (814, 388)
Screenshot: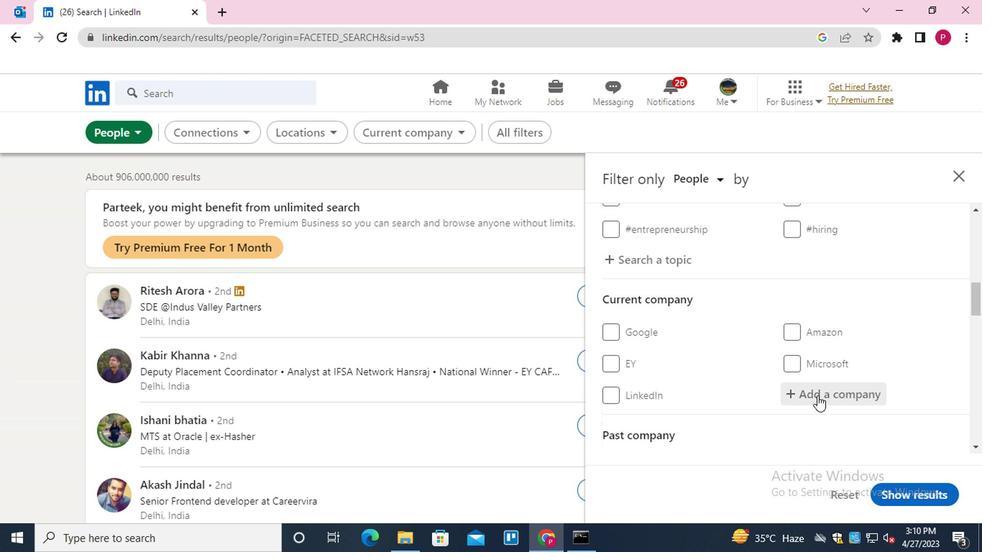 
Action: Mouse pressed left at (814, 388)
Screenshot: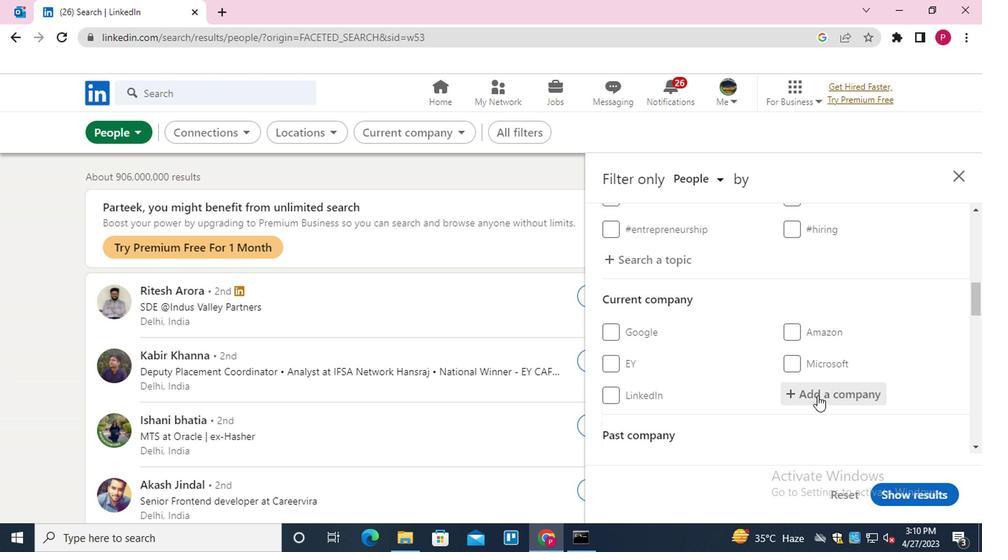 
Action: Mouse moved to (812, 386)
Screenshot: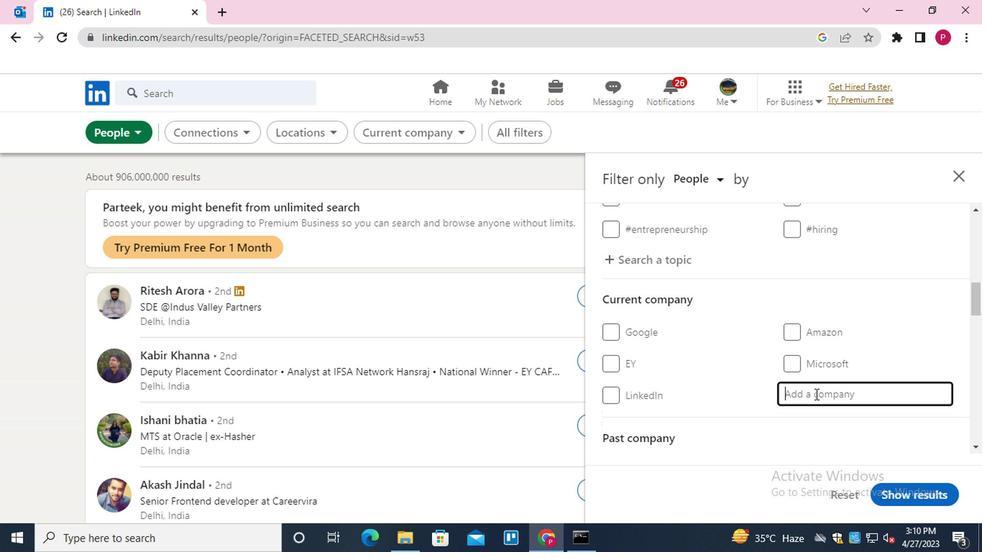 
Action: Key pressed <Key.shift>STERLIN
Screenshot: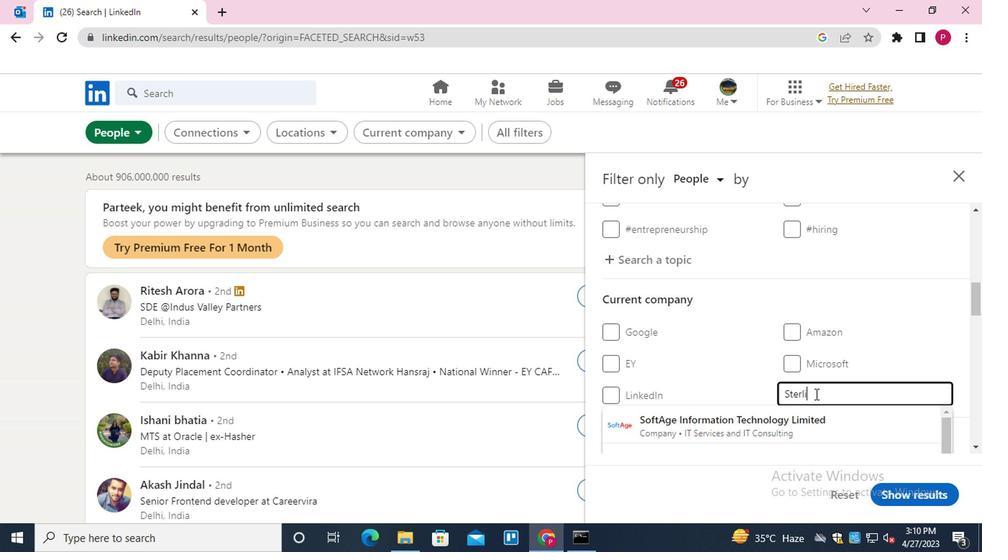
Action: Mouse moved to (692, 294)
Screenshot: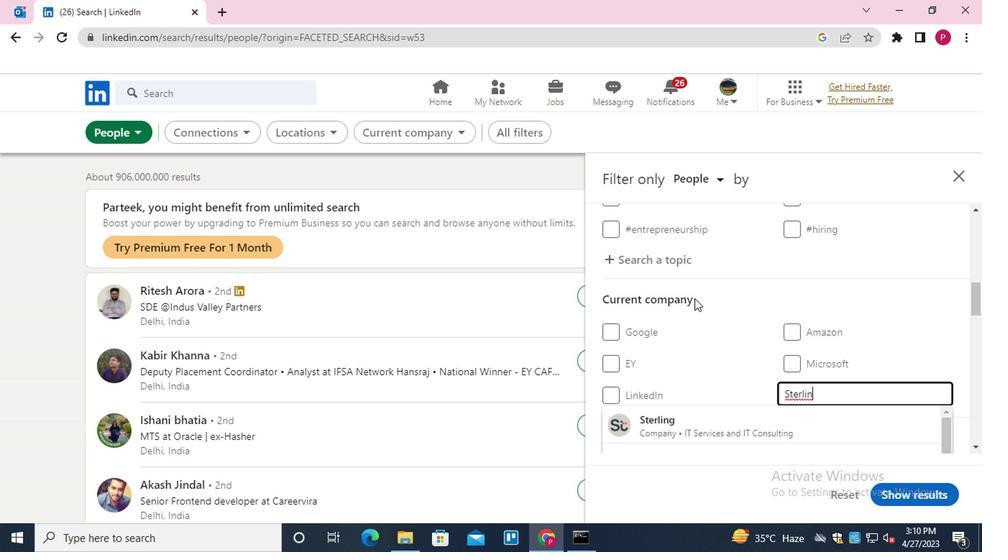 
Action: Mouse scrolled (692, 294) with delta (0, 0)
Screenshot: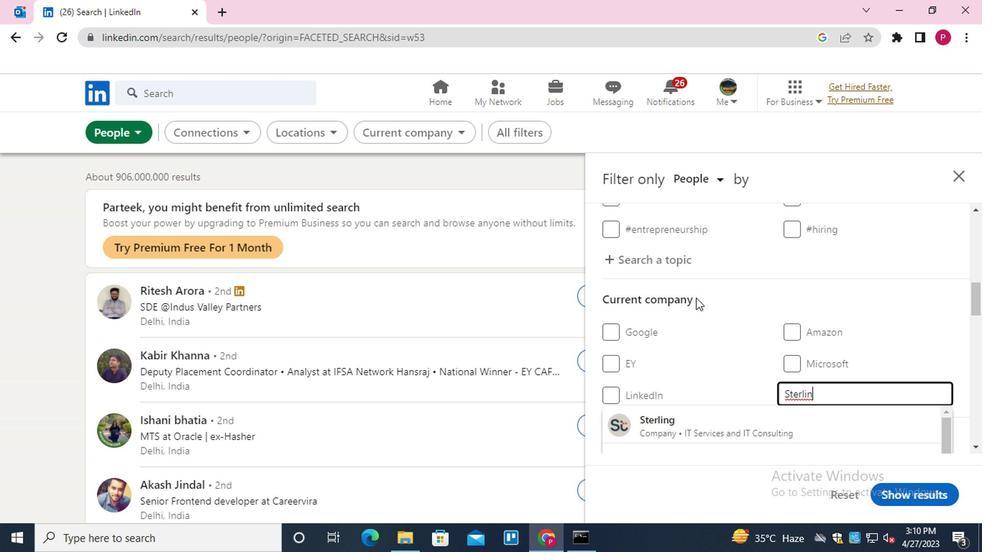 
Action: Mouse moved to (717, 345)
Screenshot: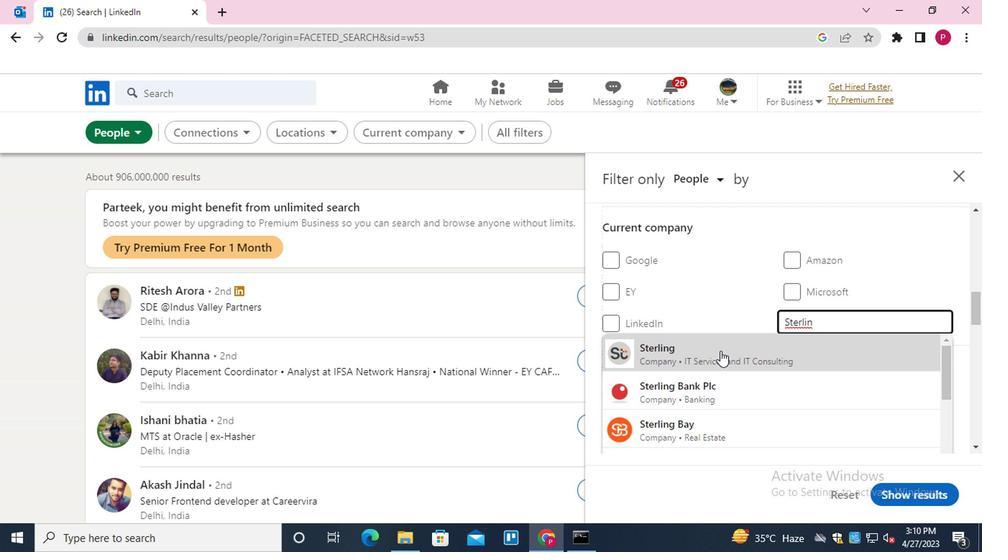 
Action: Mouse scrolled (717, 344) with delta (0, -1)
Screenshot: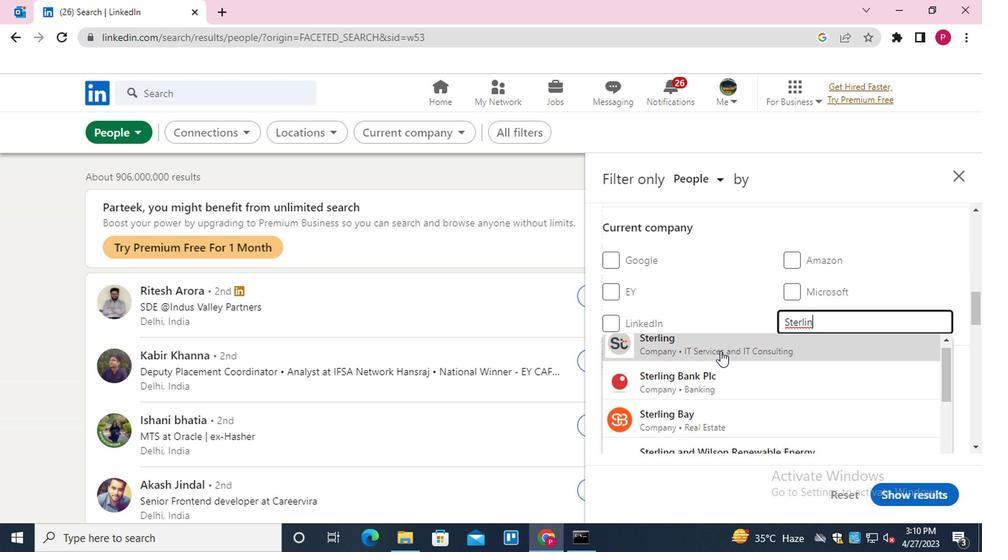 
Action: Mouse moved to (745, 426)
Screenshot: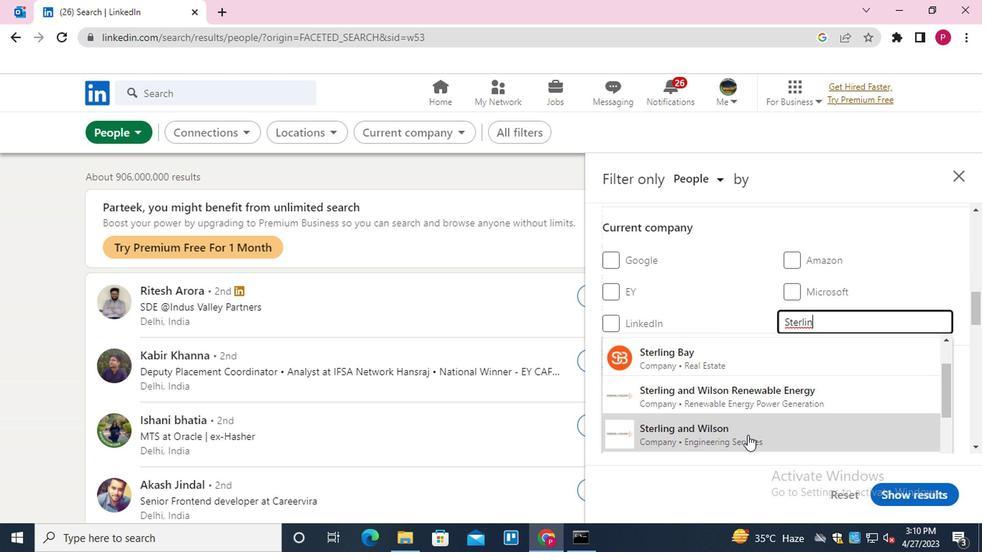 
Action: Mouse pressed left at (745, 426)
Screenshot: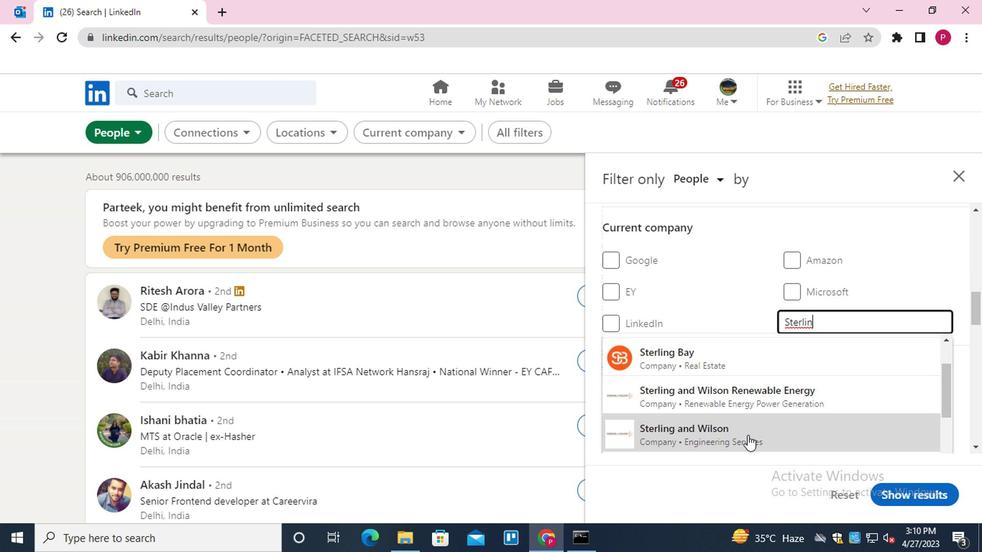 
Action: Mouse moved to (727, 326)
Screenshot: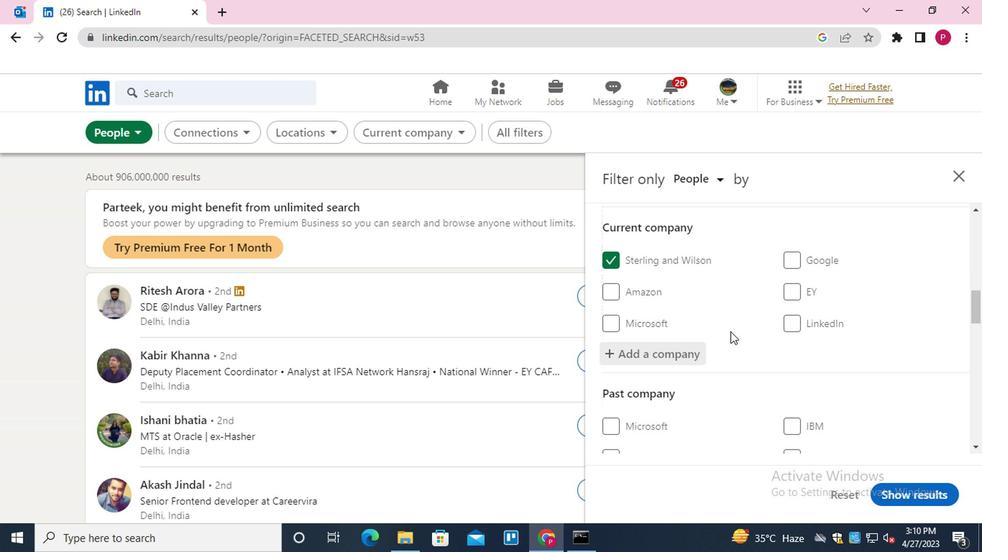 
Action: Mouse scrolled (727, 325) with delta (0, 0)
Screenshot: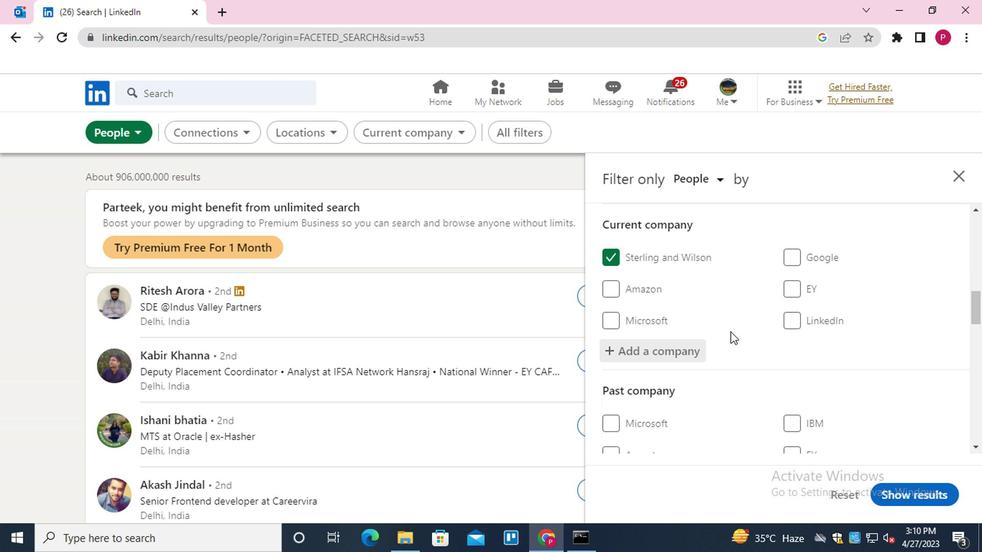 
Action: Mouse scrolled (727, 325) with delta (0, 0)
Screenshot: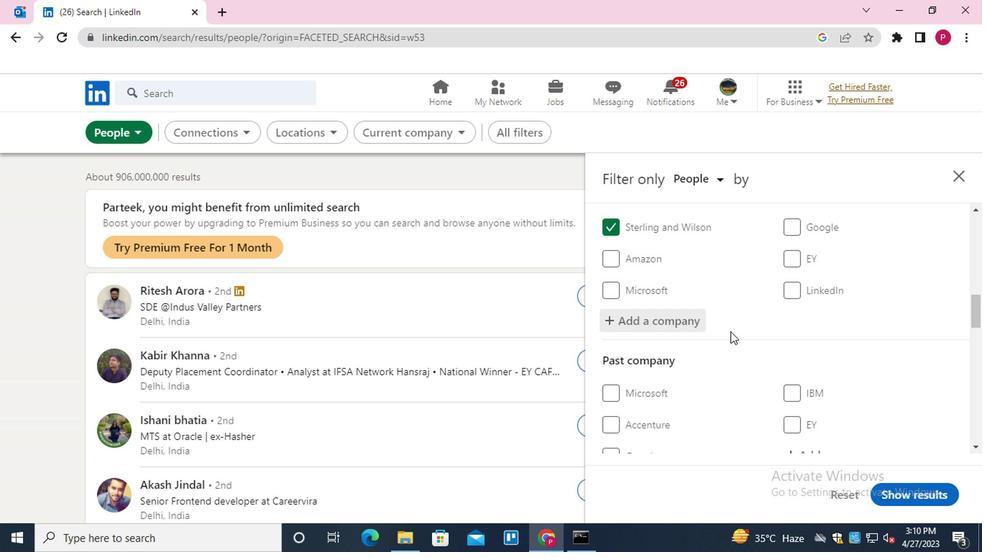 
Action: Mouse scrolled (727, 325) with delta (0, 0)
Screenshot: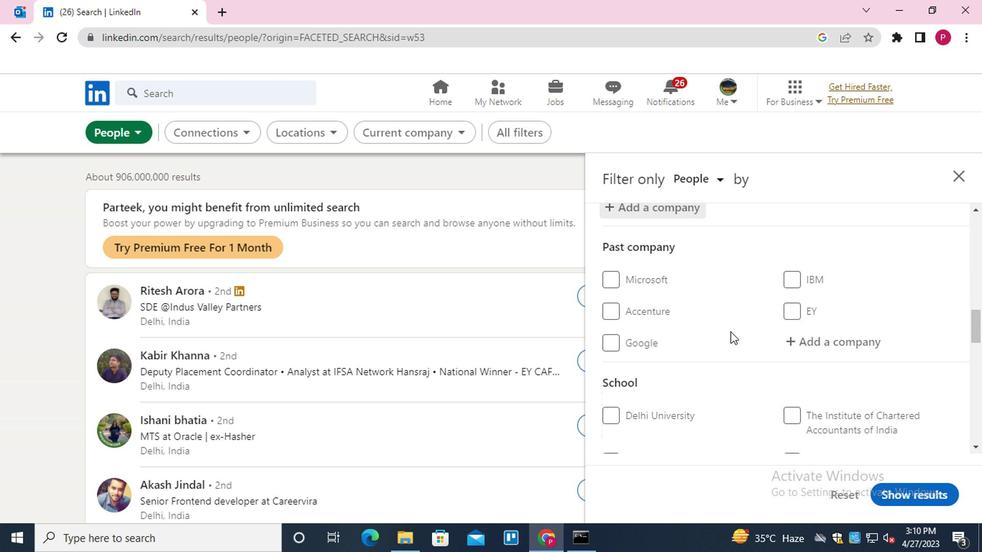 
Action: Mouse moved to (792, 340)
Screenshot: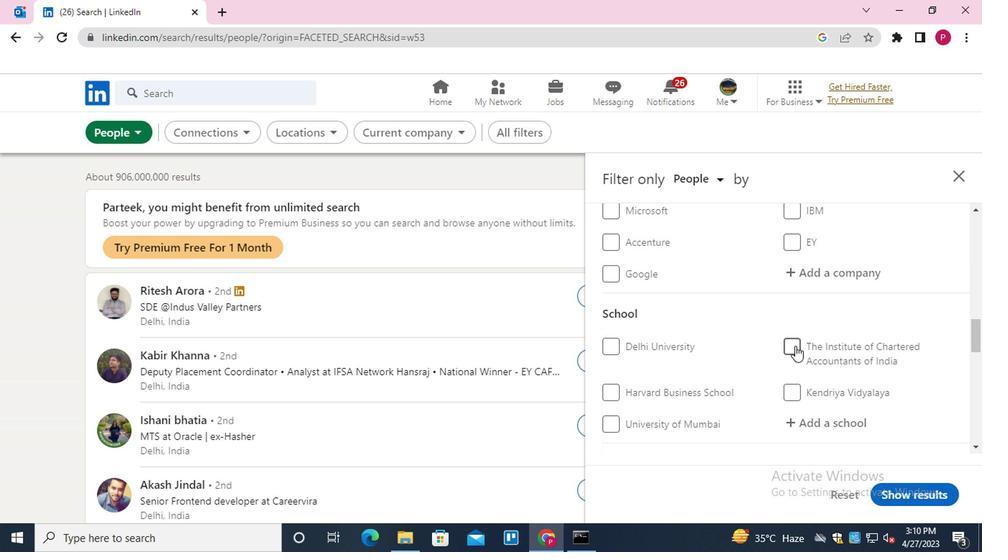 
Action: Mouse scrolled (792, 339) with delta (0, 0)
Screenshot: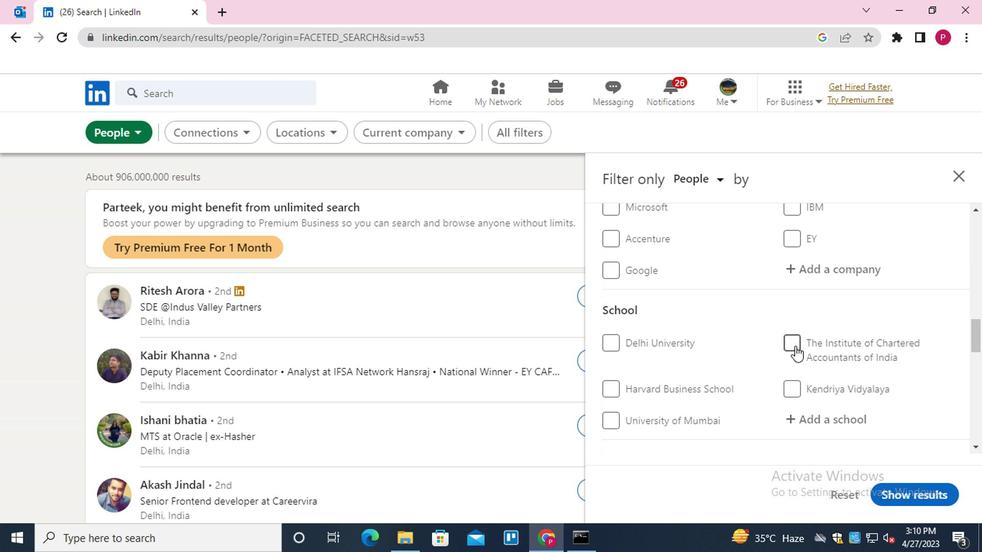 
Action: Mouse scrolled (792, 339) with delta (0, 0)
Screenshot: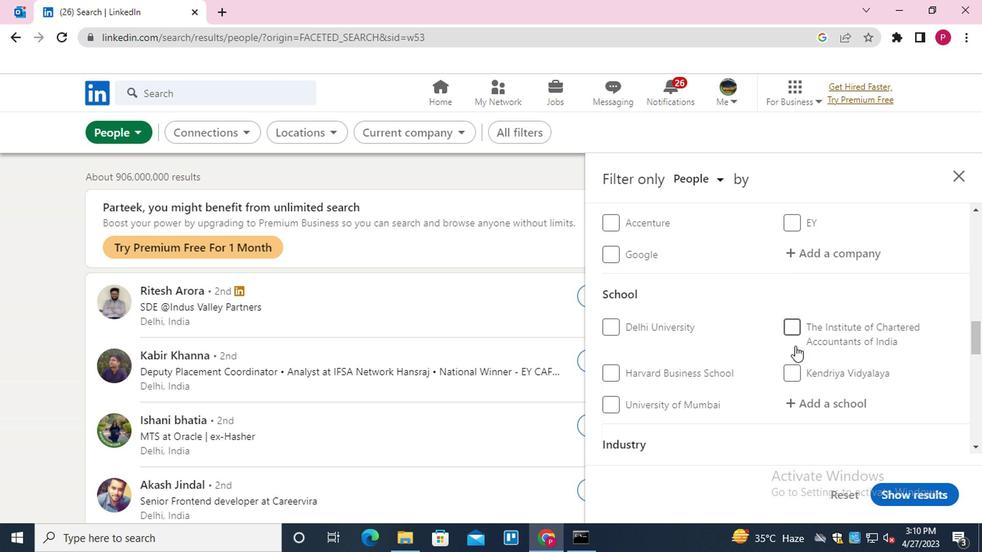 
Action: Mouse moved to (827, 271)
Screenshot: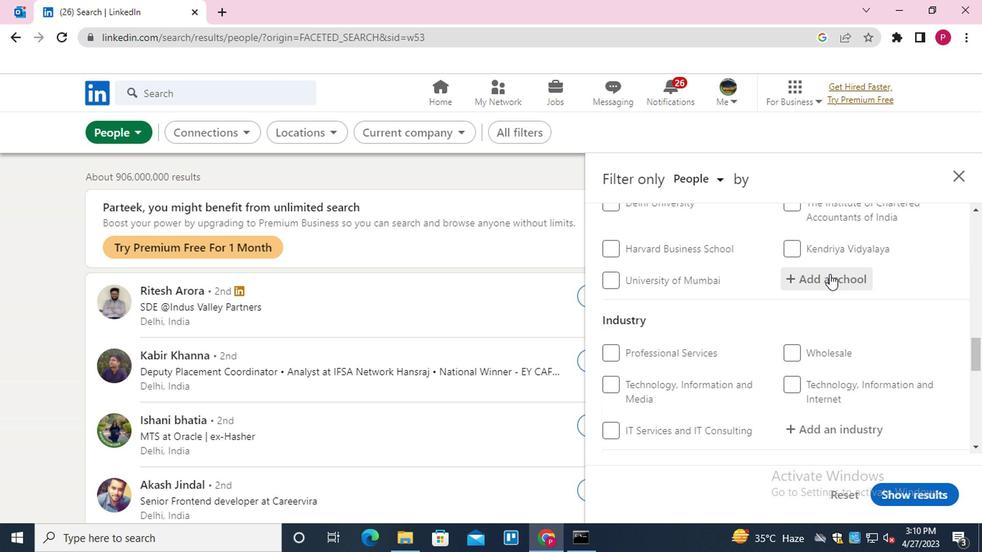 
Action: Mouse pressed left at (827, 271)
Screenshot: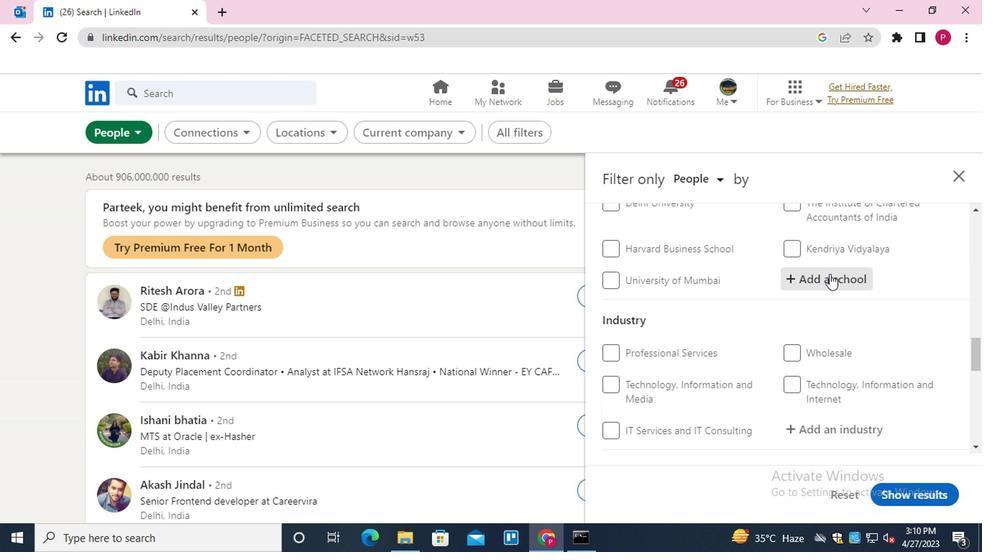 
Action: Key pressed <Key.shift>COLLEGE<Key.space>OF<Key.space><Key.shift><Key.shift>ENGINEERING<Key.down><Key.enter>
Screenshot: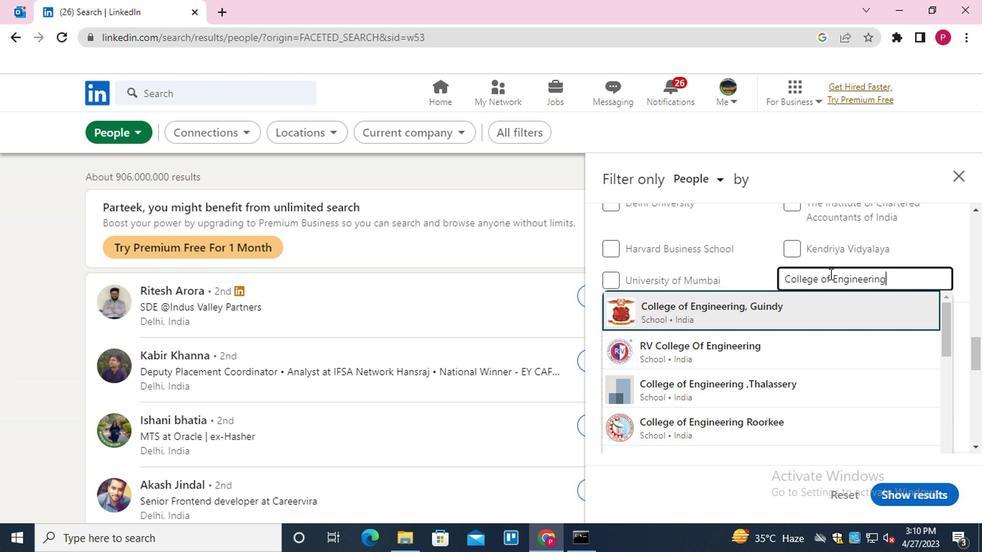 
Action: Mouse moved to (890, 275)
Screenshot: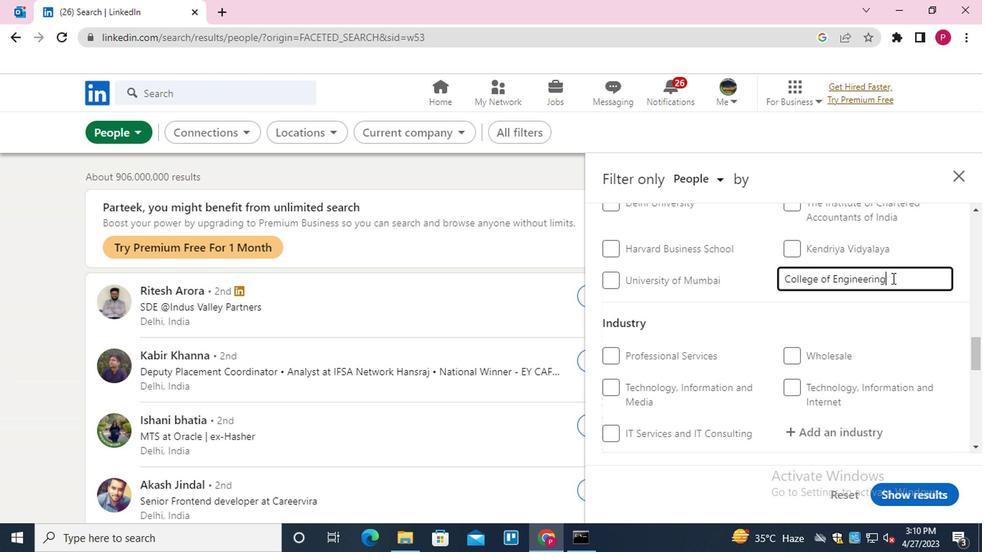 
Action: Mouse pressed left at (890, 275)
Screenshot: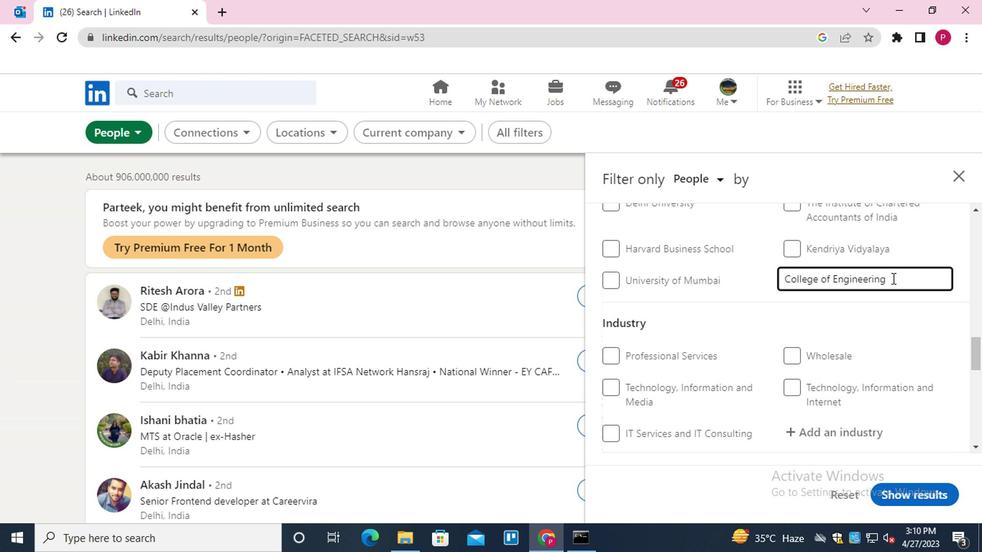 
Action: Mouse moved to (888, 275)
Screenshot: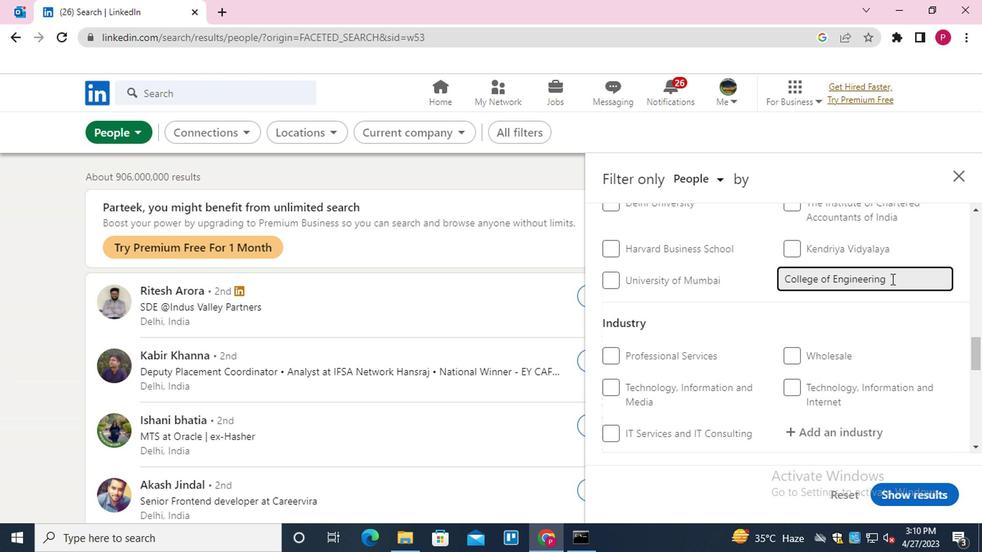 
Action: Key pressed <Key.down><Key.enter>
Screenshot: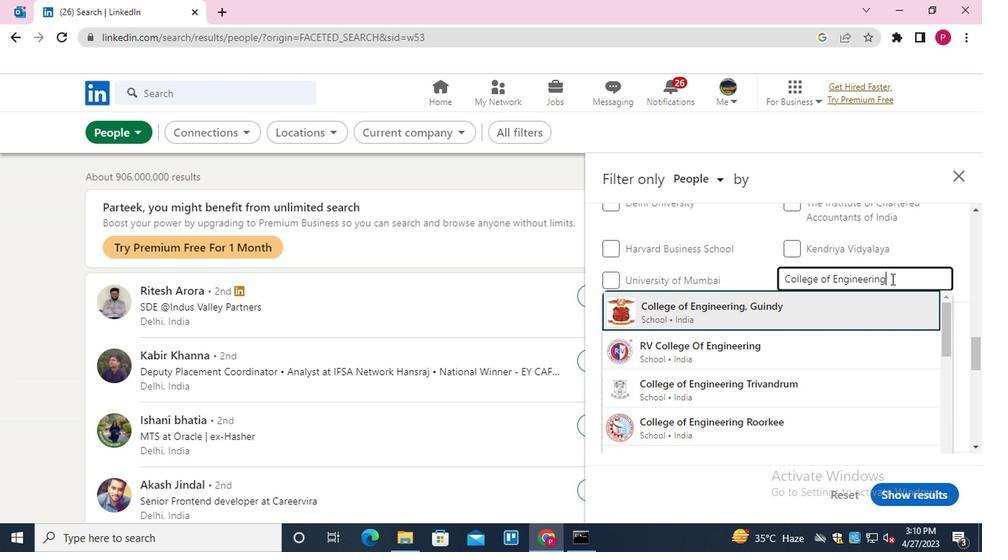 
Action: Mouse moved to (720, 276)
Screenshot: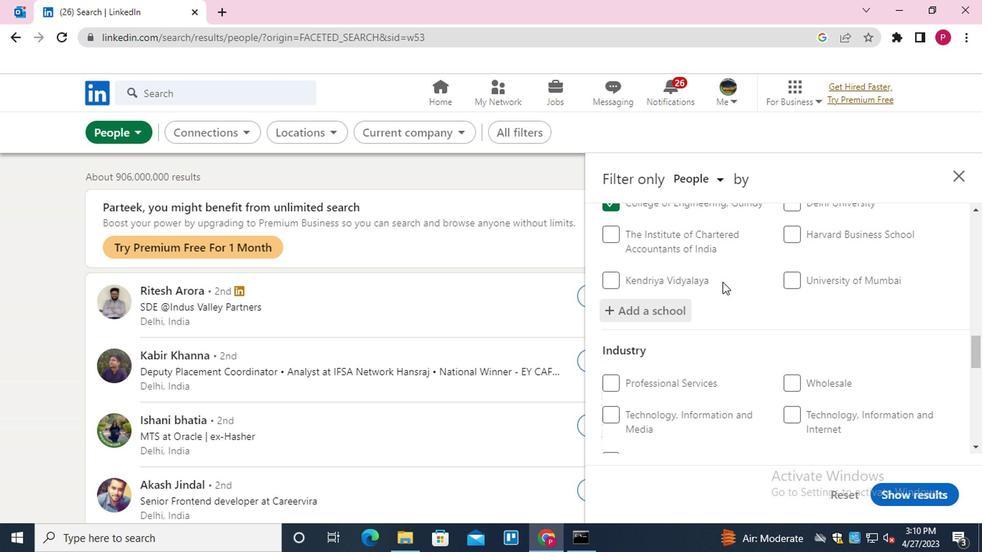 
Action: Mouse scrolled (720, 275) with delta (0, -1)
Screenshot: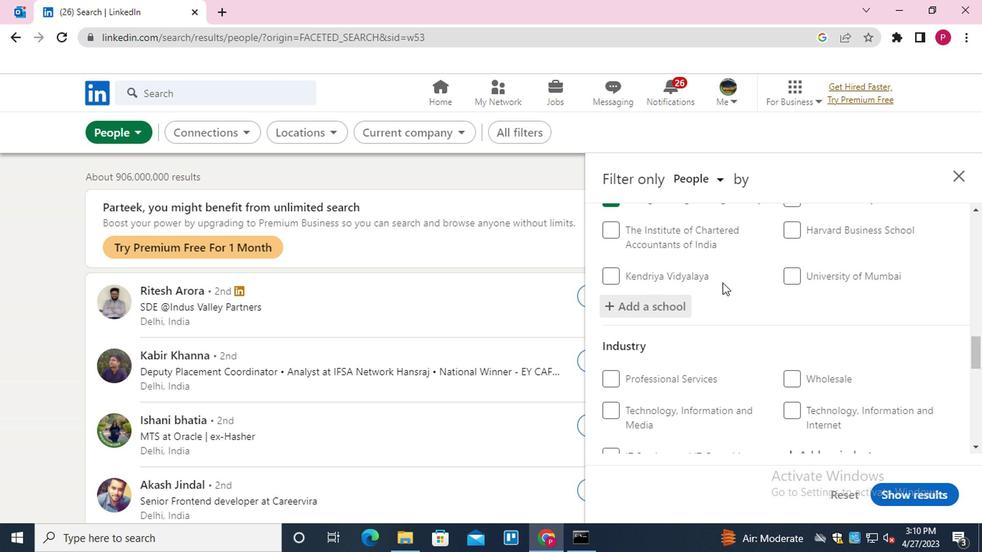
Action: Mouse moved to (720, 278)
Screenshot: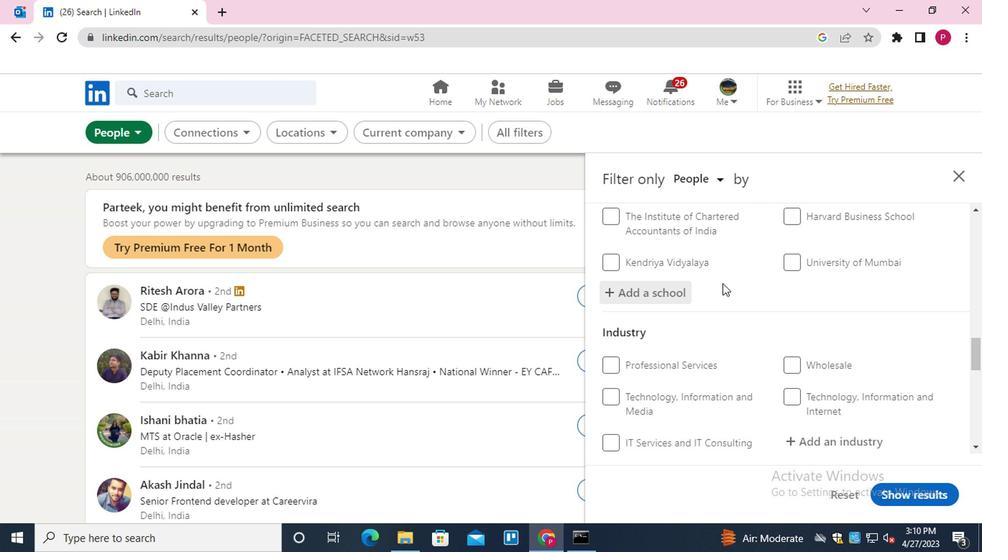 
Action: Mouse scrolled (720, 277) with delta (0, -1)
Screenshot: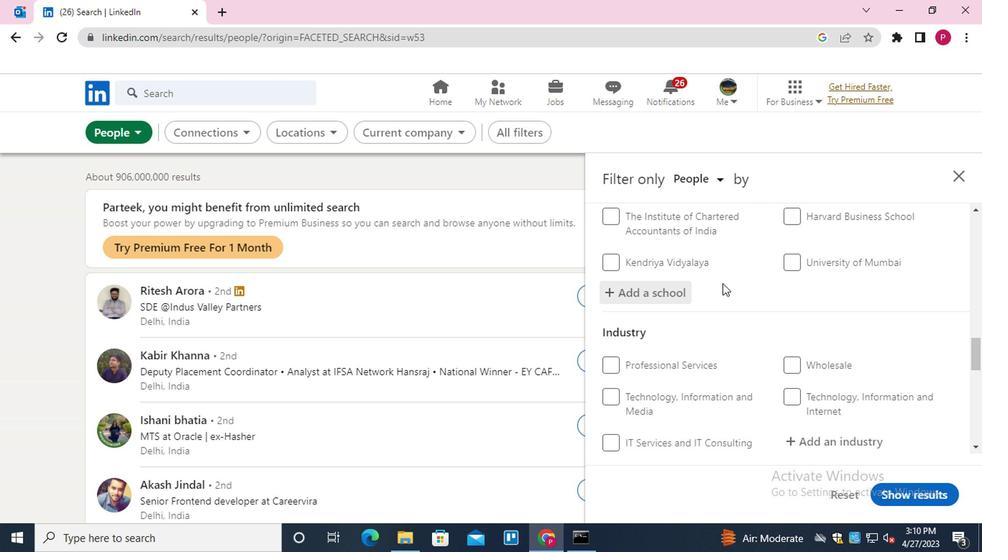 
Action: Mouse moved to (720, 279)
Screenshot: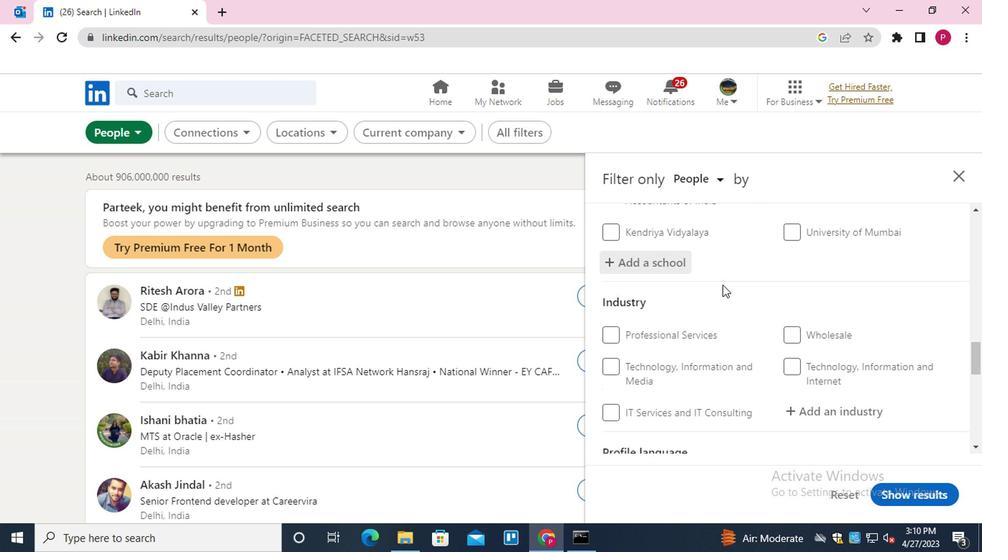 
Action: Mouse scrolled (720, 279) with delta (0, 0)
Screenshot: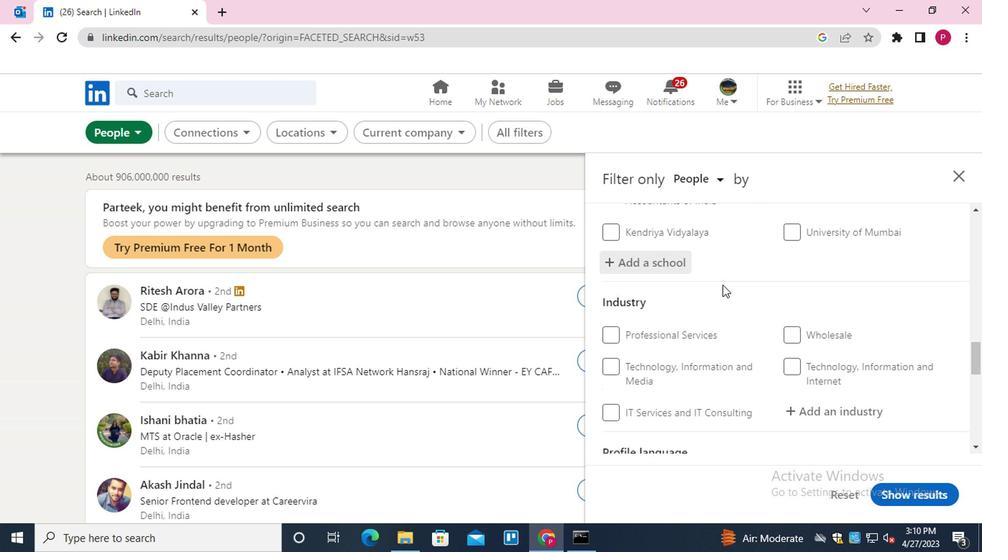 
Action: Mouse moved to (837, 241)
Screenshot: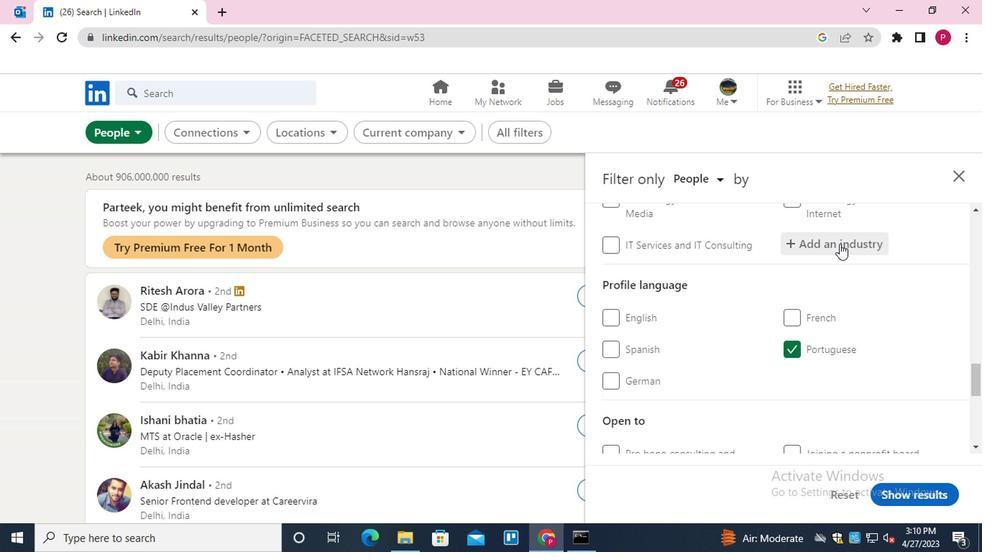 
Action: Mouse pressed left at (837, 241)
Screenshot: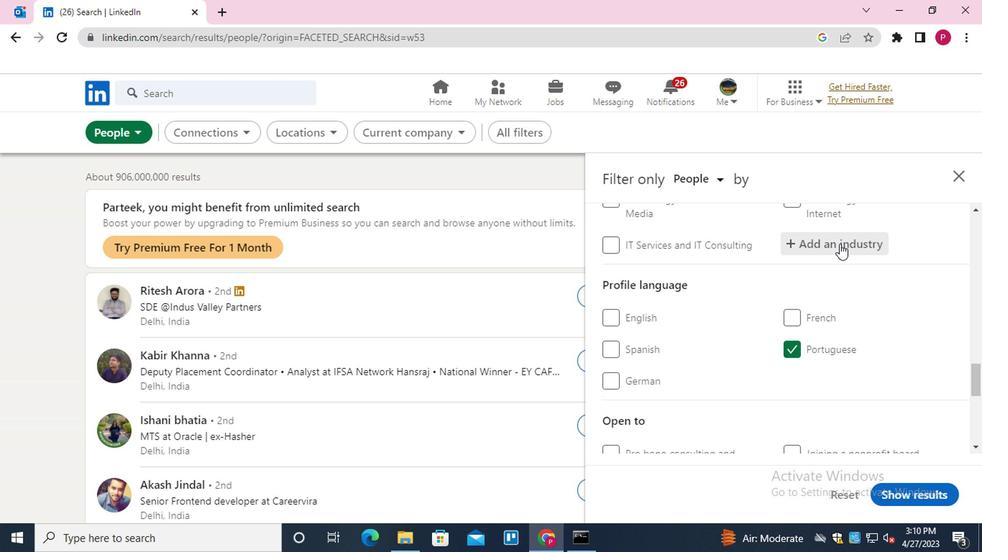 
Action: Key pressed PER<Key.down><Key.enter>
Screenshot: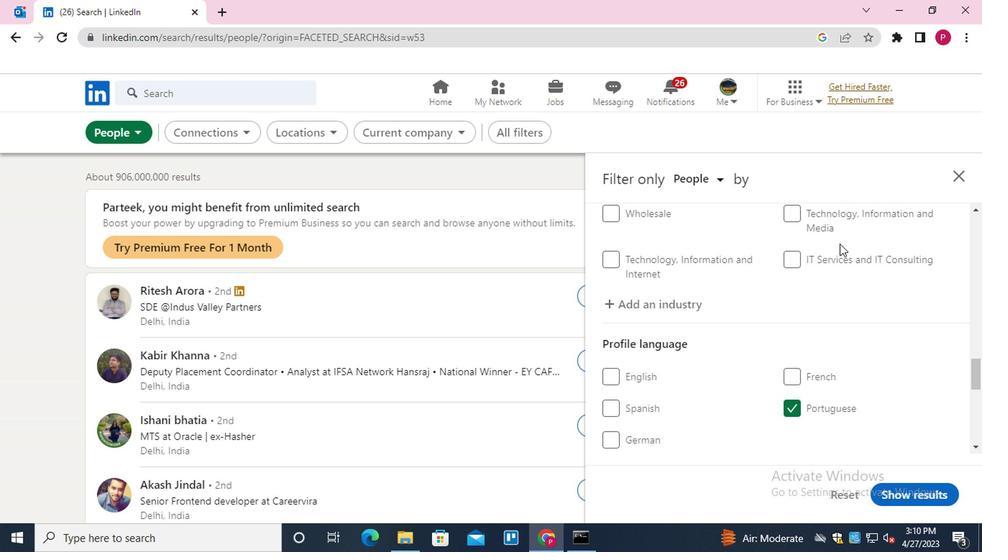 
Action: Mouse moved to (784, 234)
Screenshot: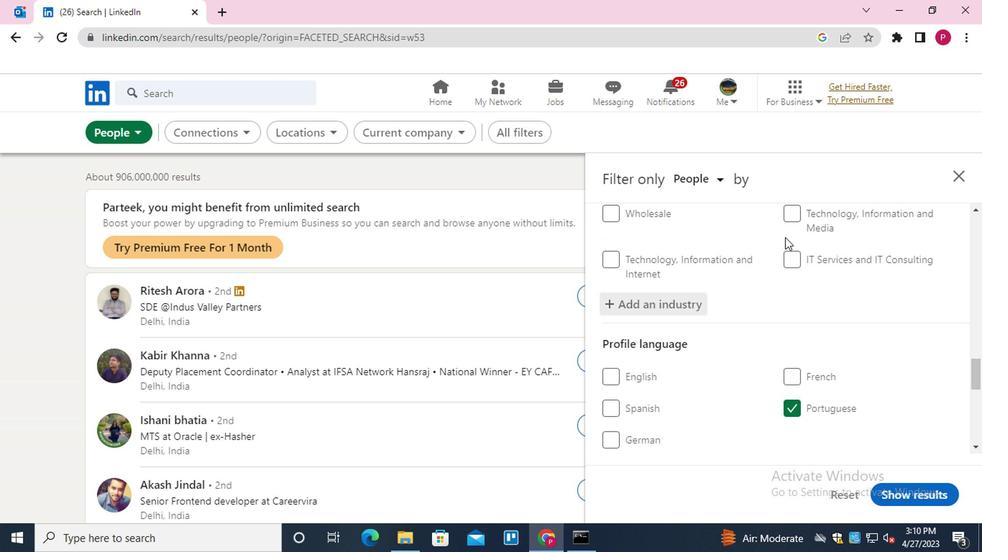 
Action: Mouse scrolled (784, 234) with delta (0, 0)
Screenshot: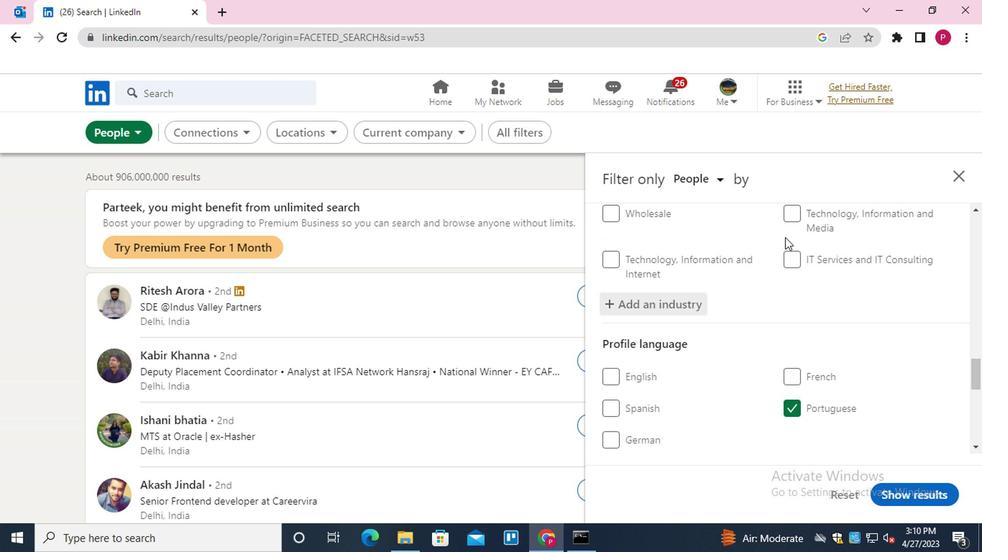 
Action: Mouse moved to (780, 235)
Screenshot: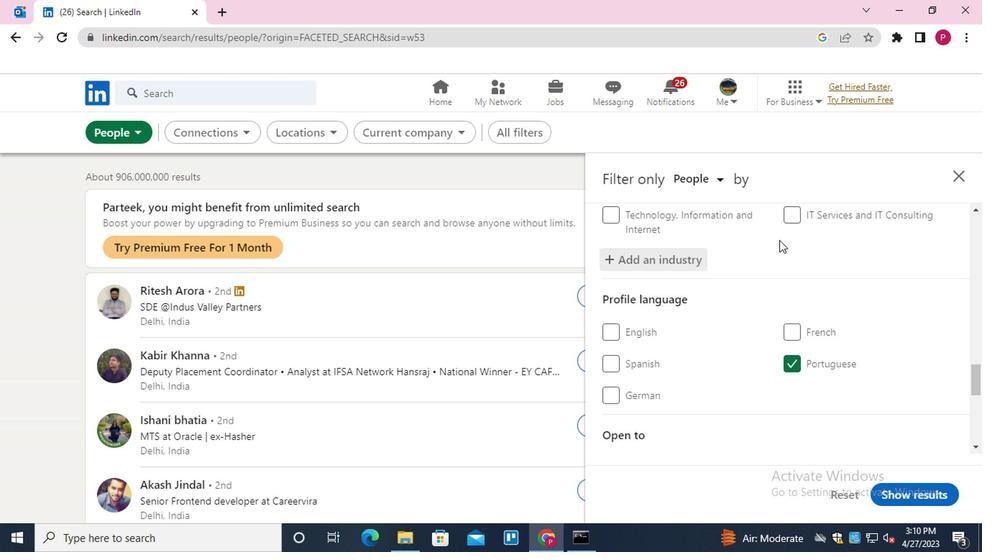 
Action: Mouse scrolled (780, 234) with delta (0, -1)
Screenshot: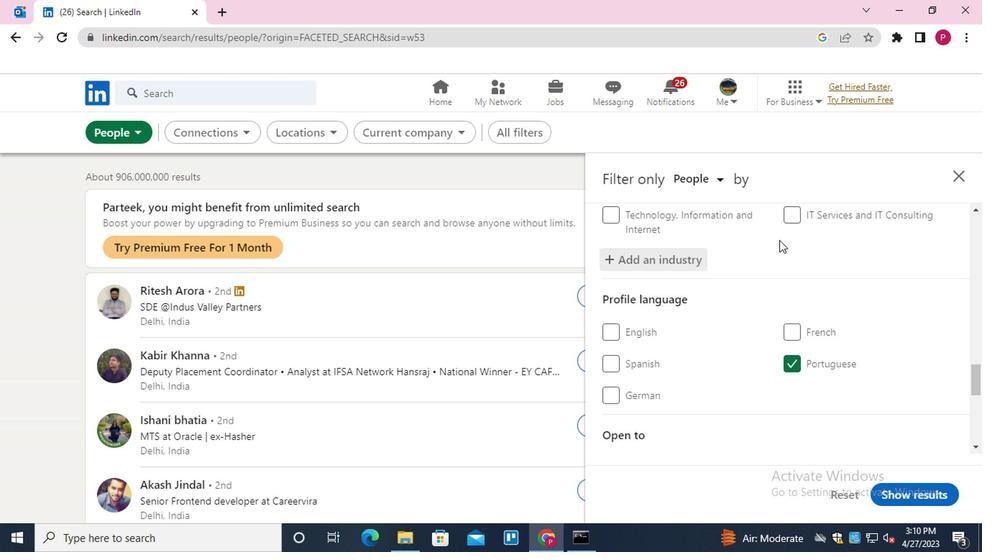 
Action: Mouse moved to (775, 239)
Screenshot: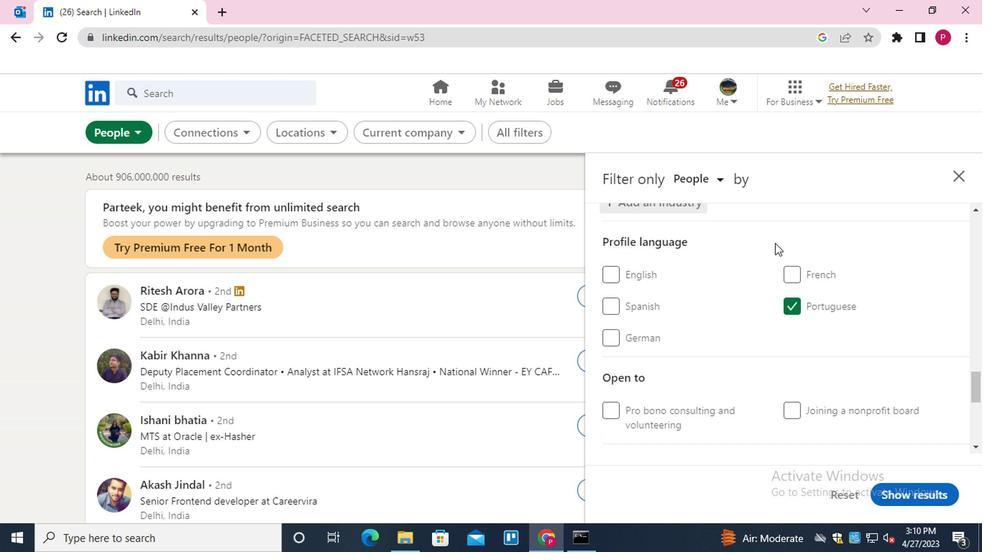 
Action: Mouse scrolled (775, 238) with delta (0, -1)
Screenshot: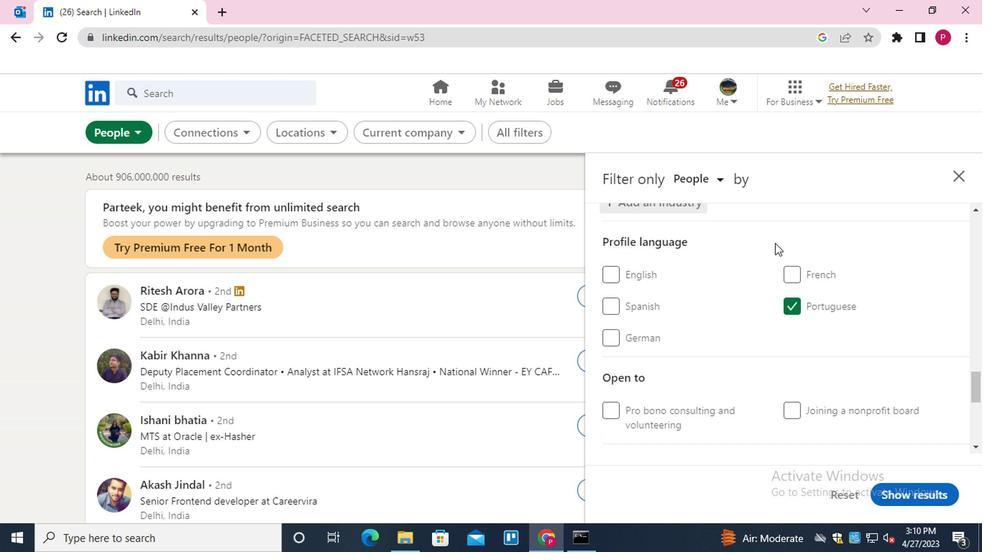 
Action: Mouse moved to (784, 322)
Screenshot: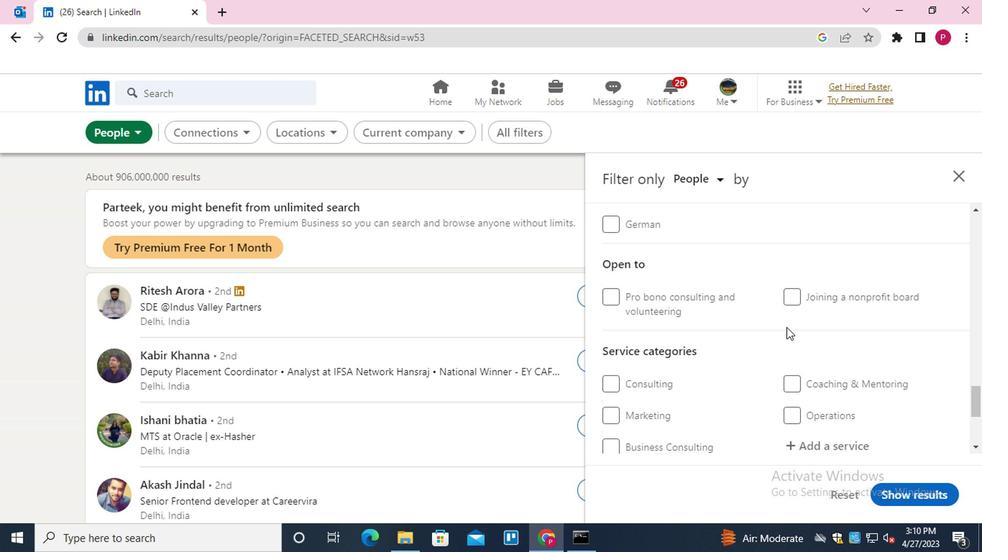 
Action: Mouse scrolled (784, 321) with delta (0, 0)
Screenshot: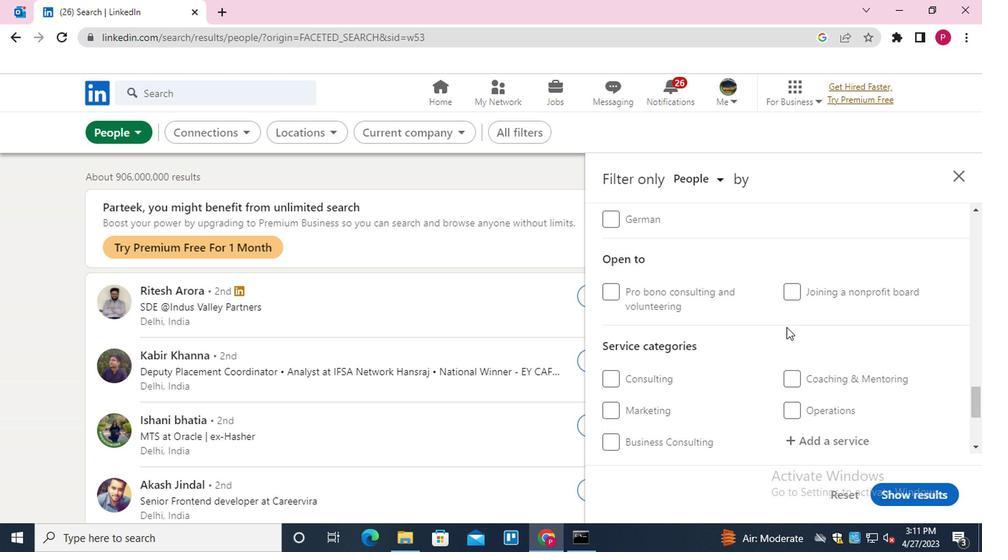 
Action: Mouse scrolled (784, 321) with delta (0, 0)
Screenshot: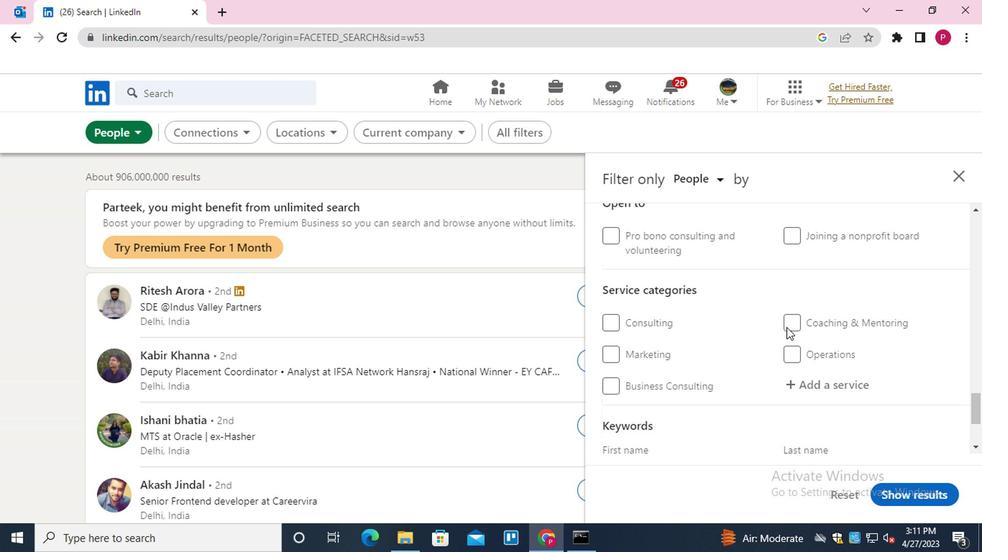 
Action: Mouse moved to (830, 286)
Screenshot: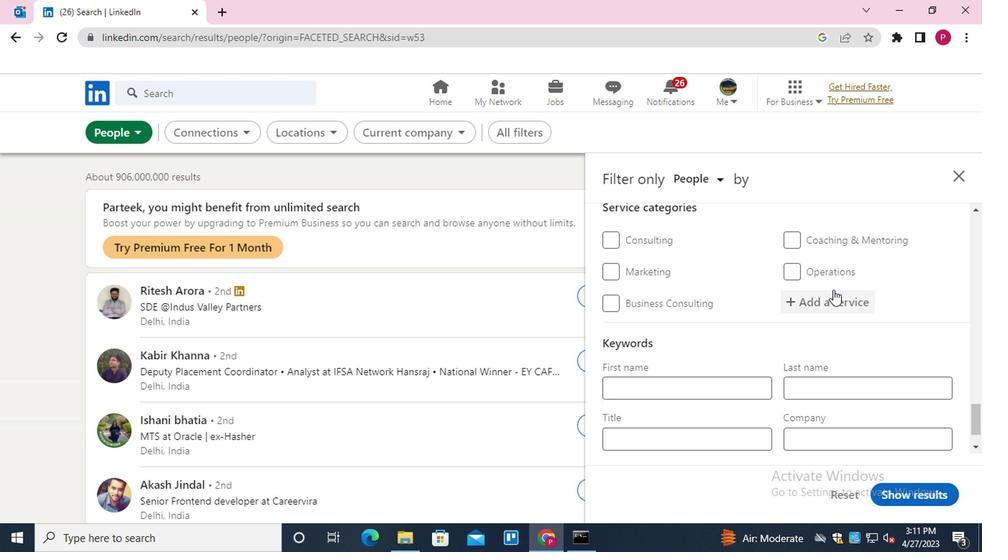 
Action: Mouse pressed left at (830, 286)
Screenshot: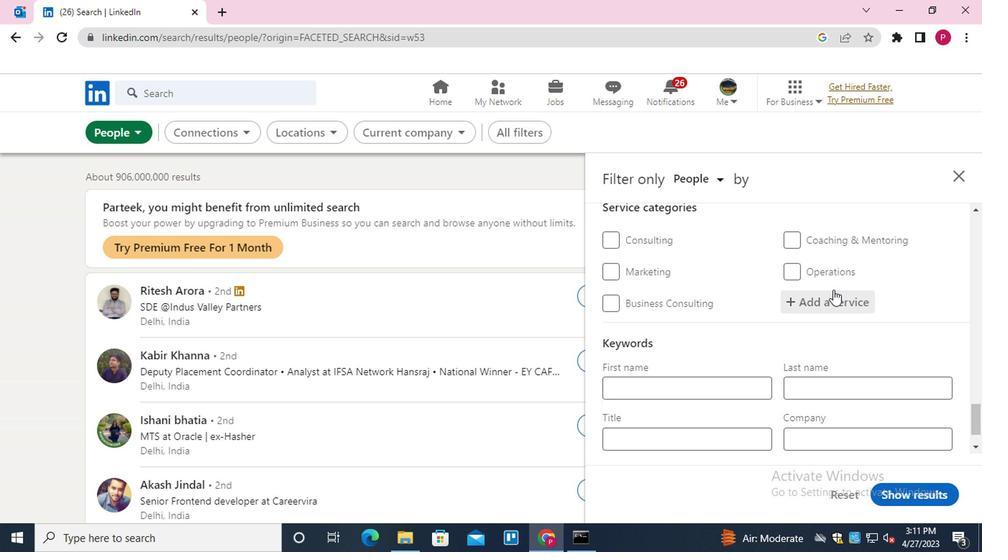 
Action: Mouse moved to (830, 286)
Screenshot: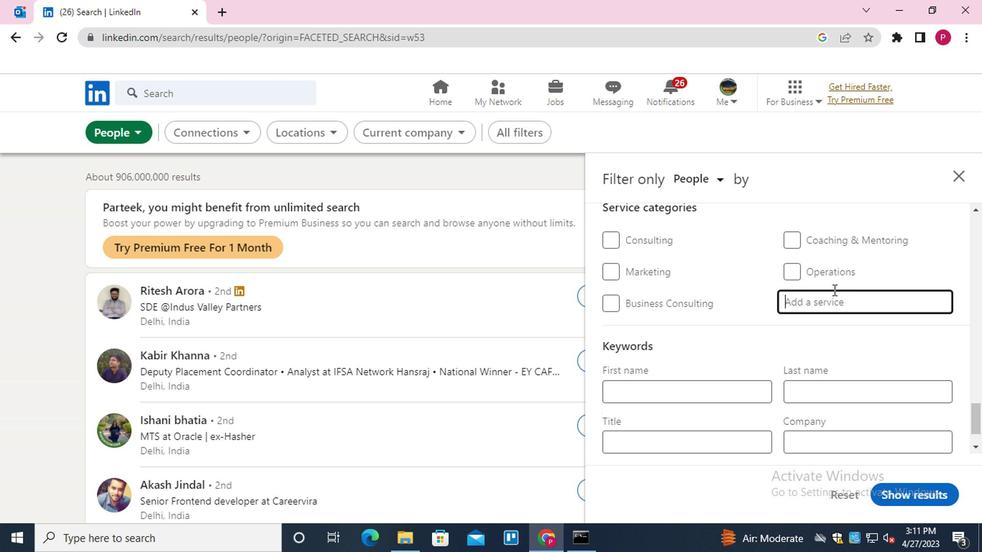 
Action: Key pressed <Key.shift>BART<Key.down><Key.enter>
Screenshot: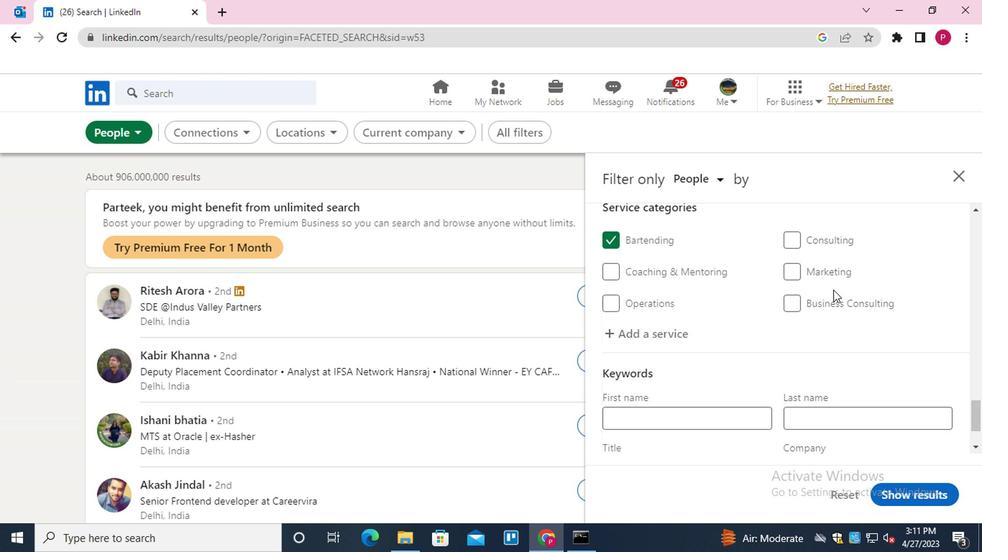 
Action: Mouse moved to (688, 310)
Screenshot: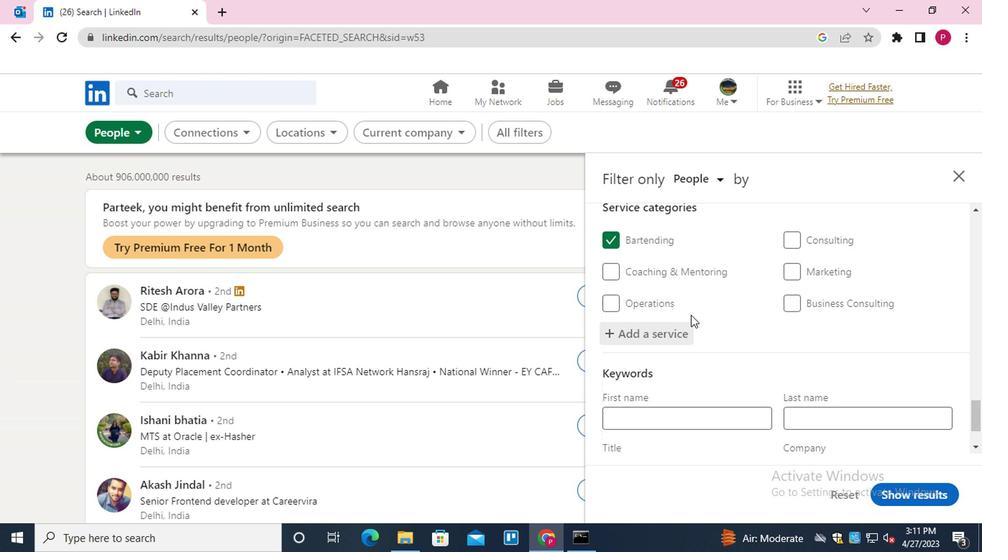 
Action: Mouse scrolled (688, 309) with delta (0, 0)
Screenshot: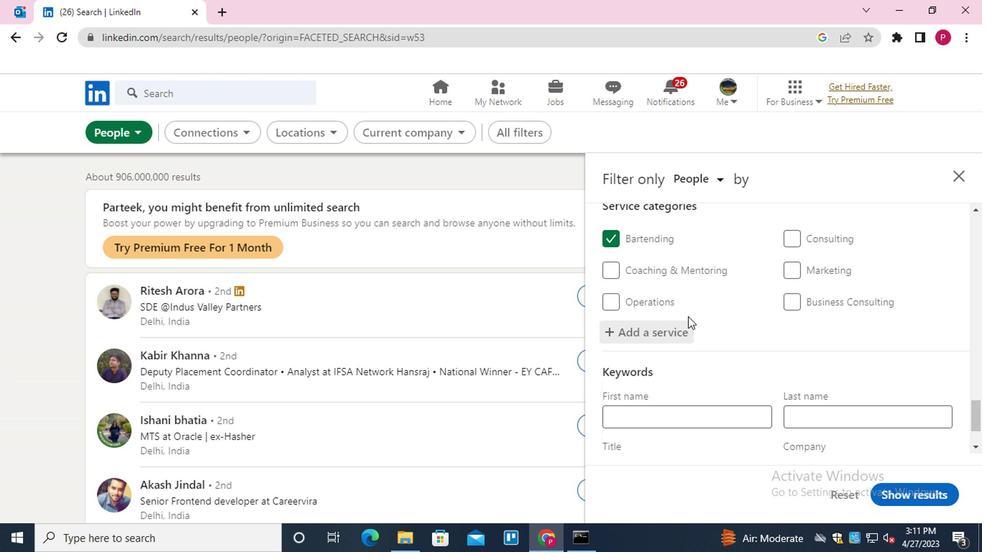 
Action: Mouse moved to (679, 312)
Screenshot: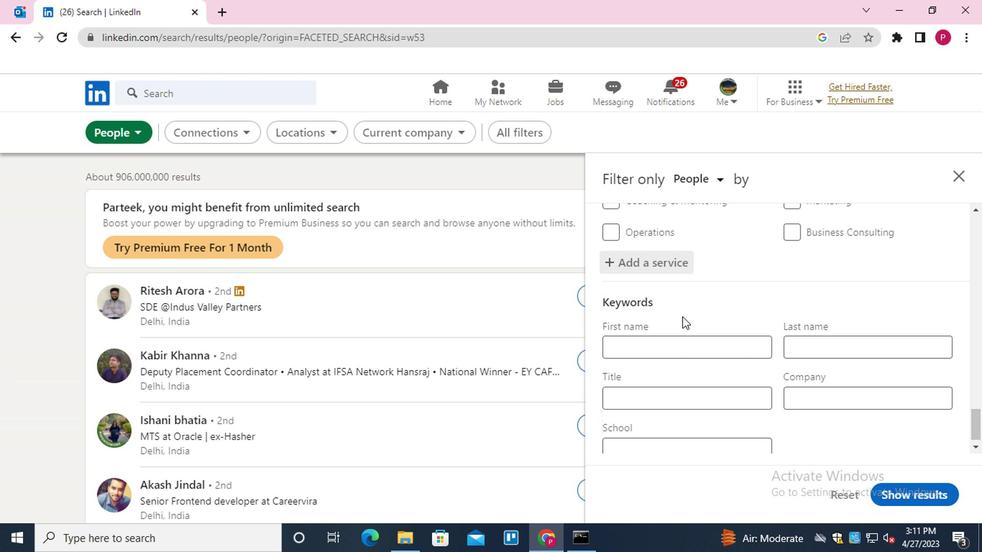 
Action: Mouse scrolled (679, 310) with delta (0, -1)
Screenshot: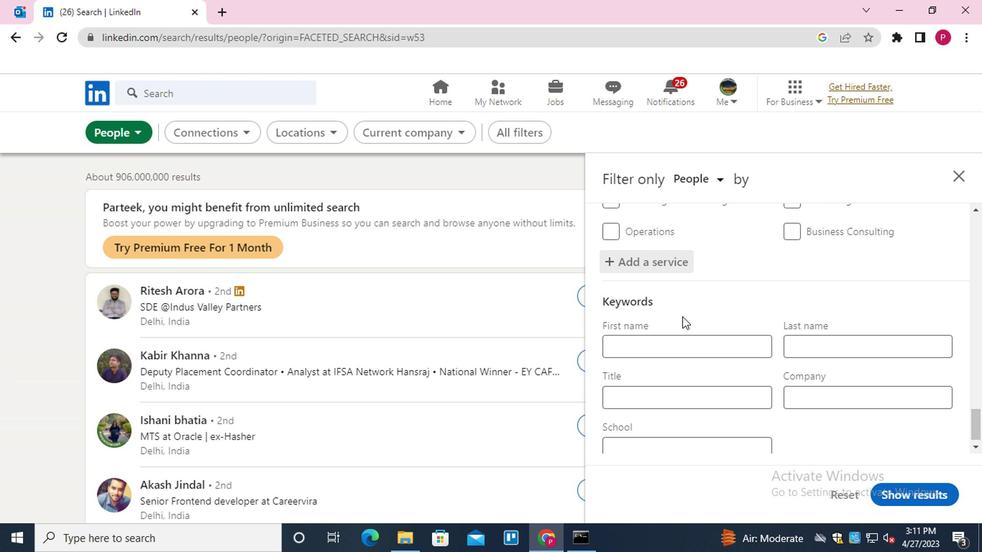 
Action: Mouse scrolled (679, 310) with delta (0, -1)
Screenshot: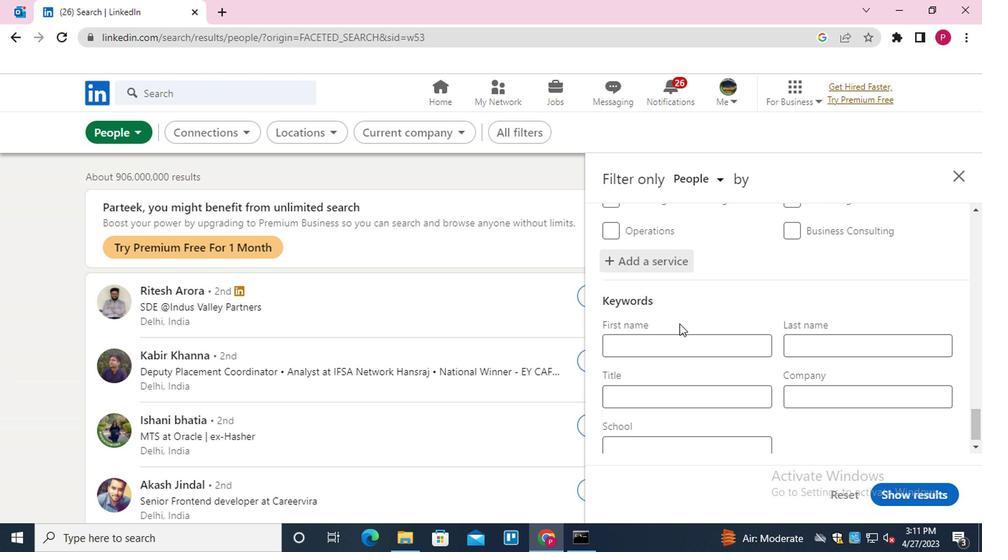 
Action: Mouse scrolled (679, 310) with delta (0, -1)
Screenshot: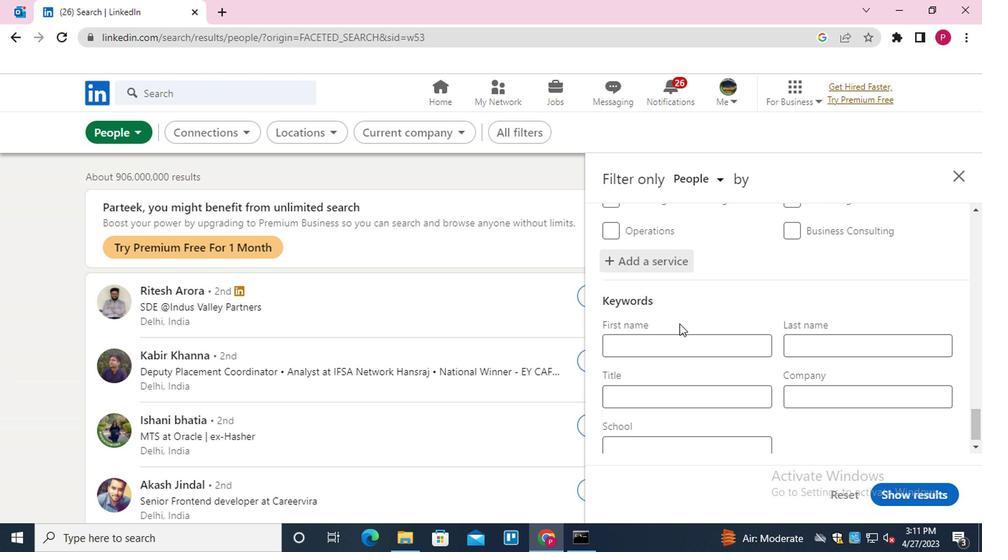 
Action: Mouse moved to (679, 312)
Screenshot: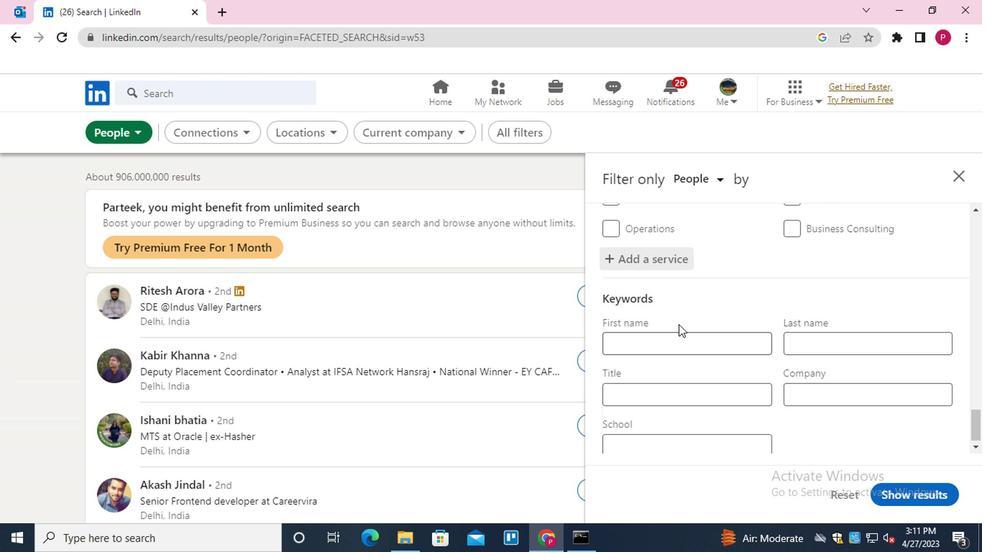 
Action: Mouse scrolled (679, 310) with delta (0, -1)
Screenshot: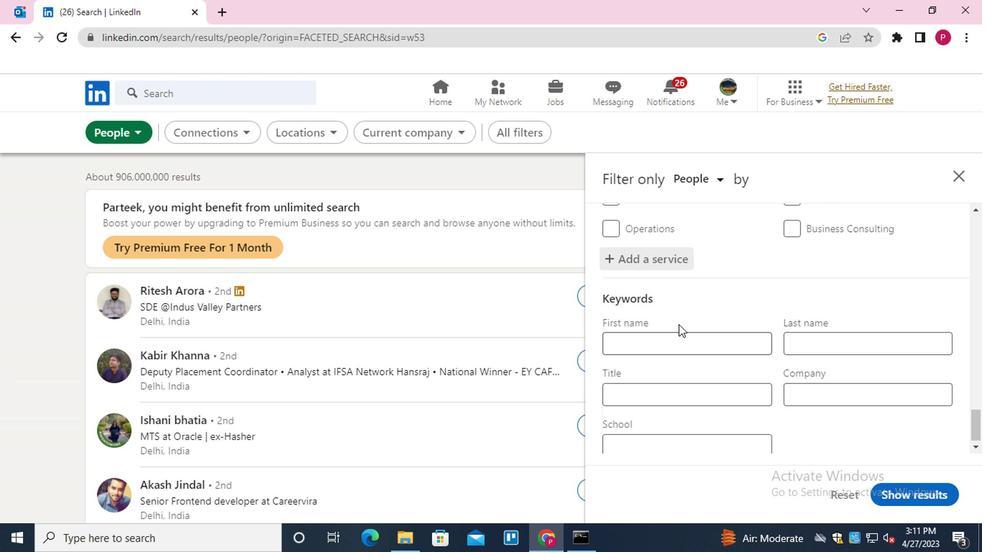 
Action: Mouse moved to (655, 382)
Screenshot: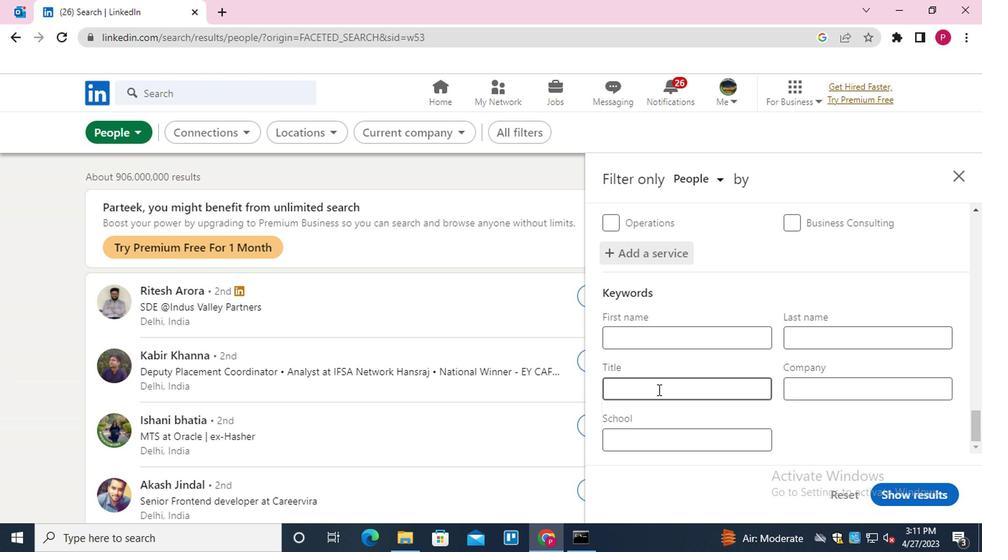 
Action: Mouse pressed left at (655, 382)
Screenshot: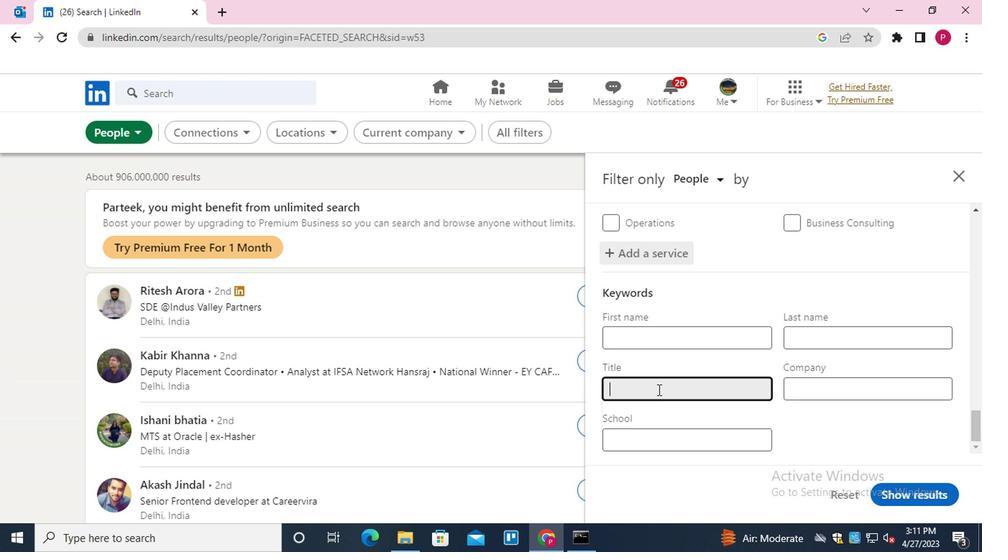 
Action: Key pressed <Key.shift><Key.shift>CARE<Key.space><Key.shift>TAKER<Key.space><Key.backspace><Key.space>OR<Key.space><Key.shift>HOUSE<Key.space><Key.shift>SITER
Screenshot: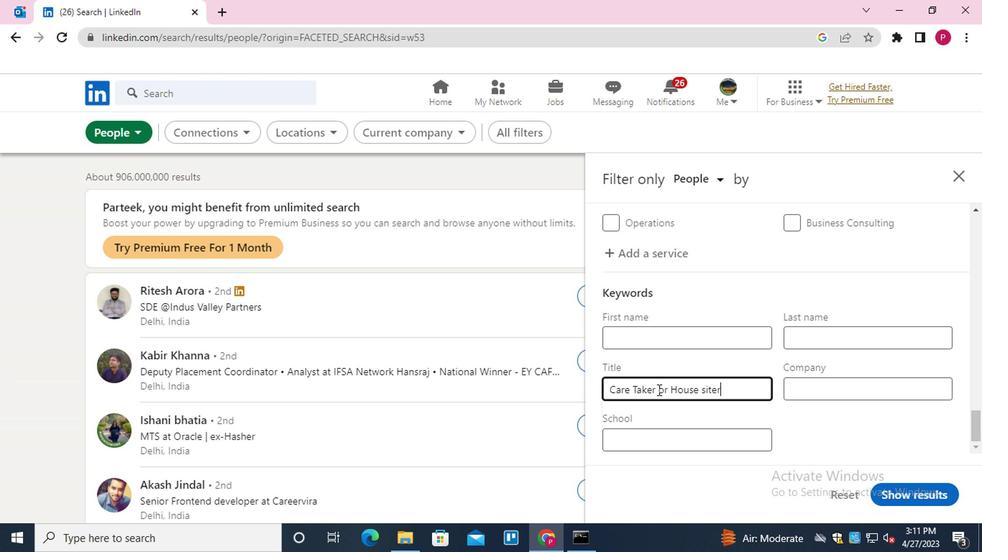 
Action: Mouse moved to (706, 380)
Screenshot: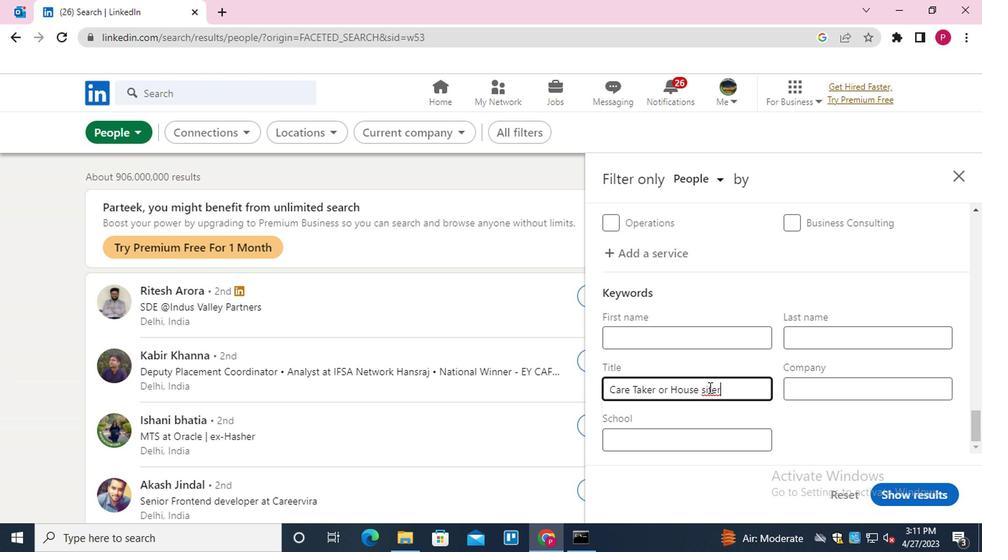 
Action: Mouse pressed left at (706, 380)
Screenshot: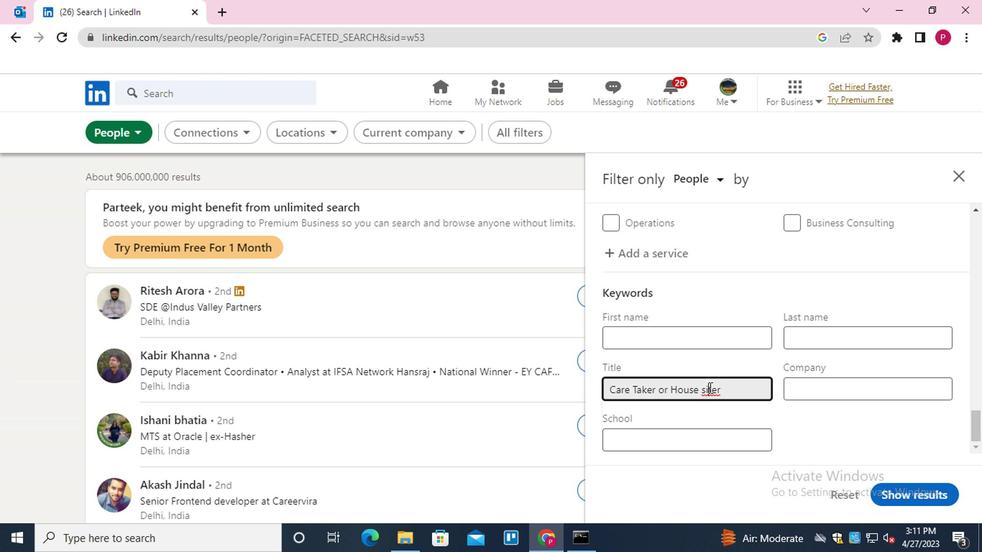 
Action: Mouse moved to (769, 464)
Screenshot: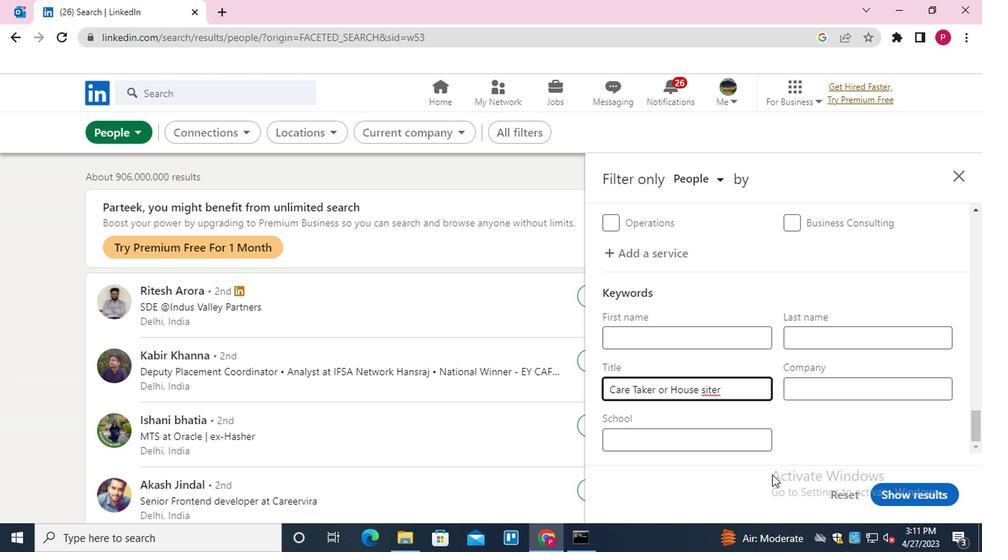 
Action: Key pressed T
Screenshot: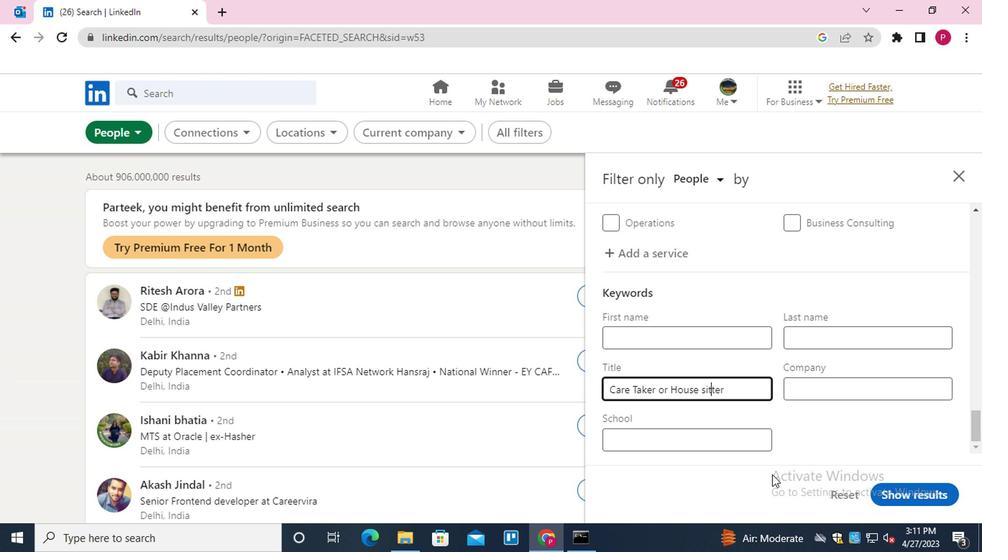 
Action: Mouse moved to (888, 482)
Screenshot: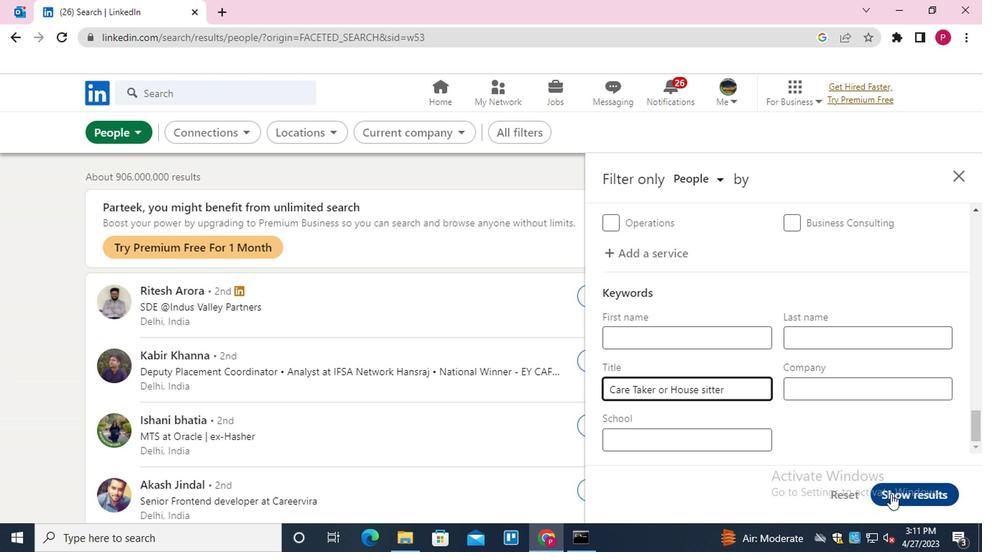 
Action: Mouse pressed left at (888, 482)
Screenshot: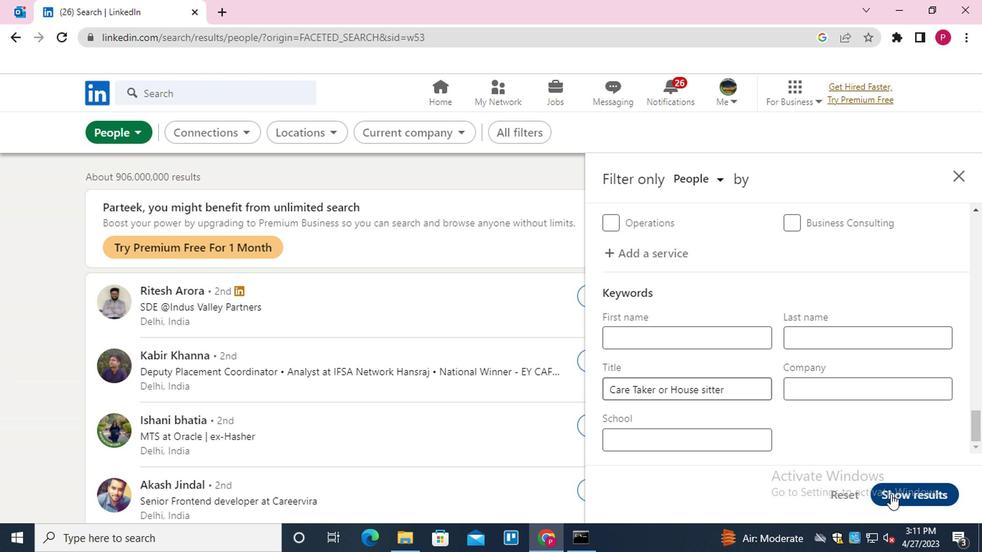 
Action: Mouse moved to (513, 328)
Screenshot: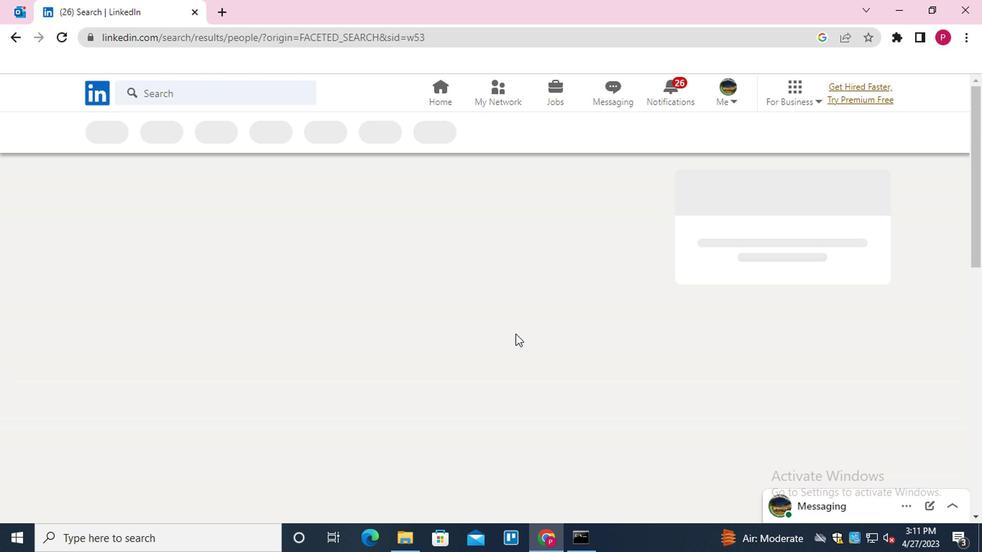 
